 Task: Create a due date automation trigger when advanced on, on the tuesday of the week before a card is due add fields without custom field "Resume" set to a date more than 1 days ago at 11:00 AM.
Action: Mouse moved to (1336, 170)
Screenshot: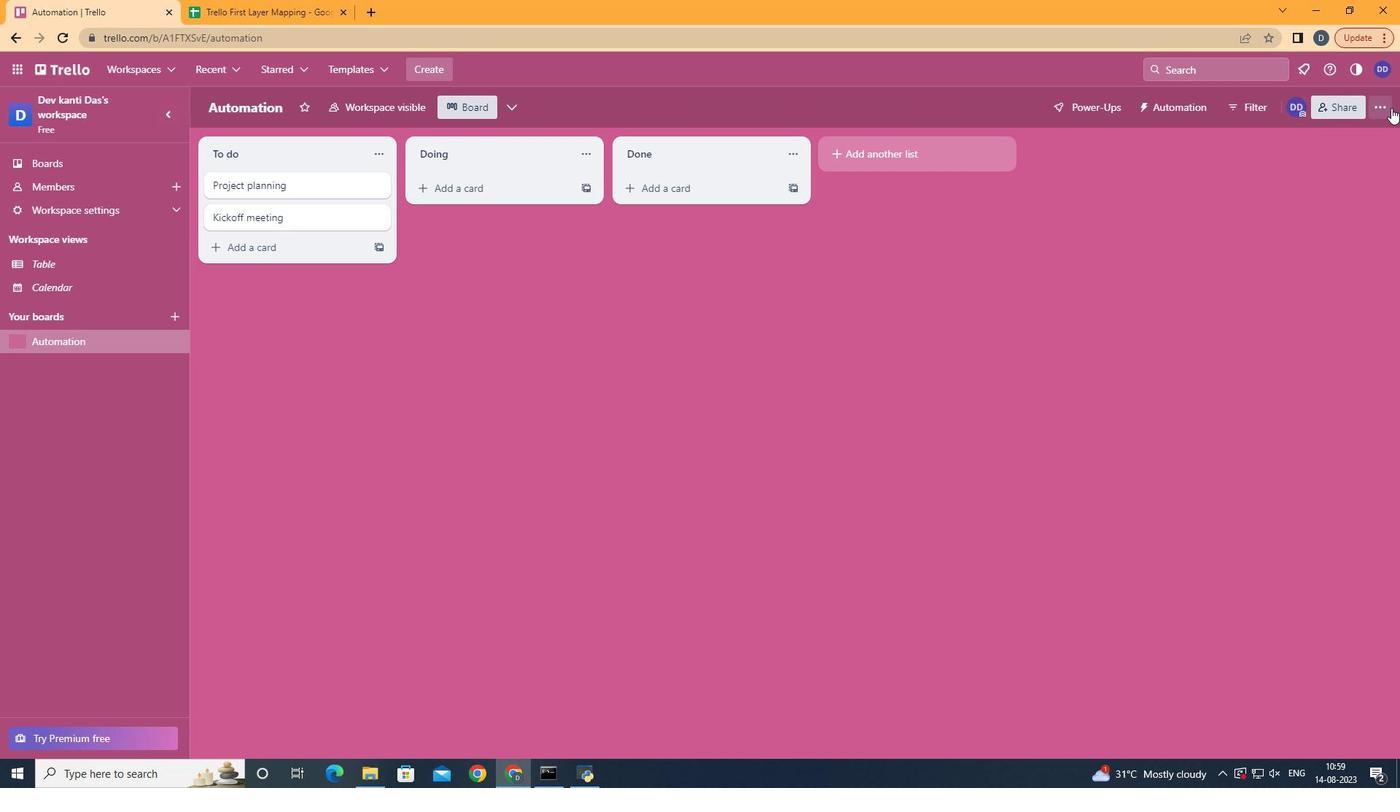 
Action: Mouse pressed left at (1336, 170)
Screenshot: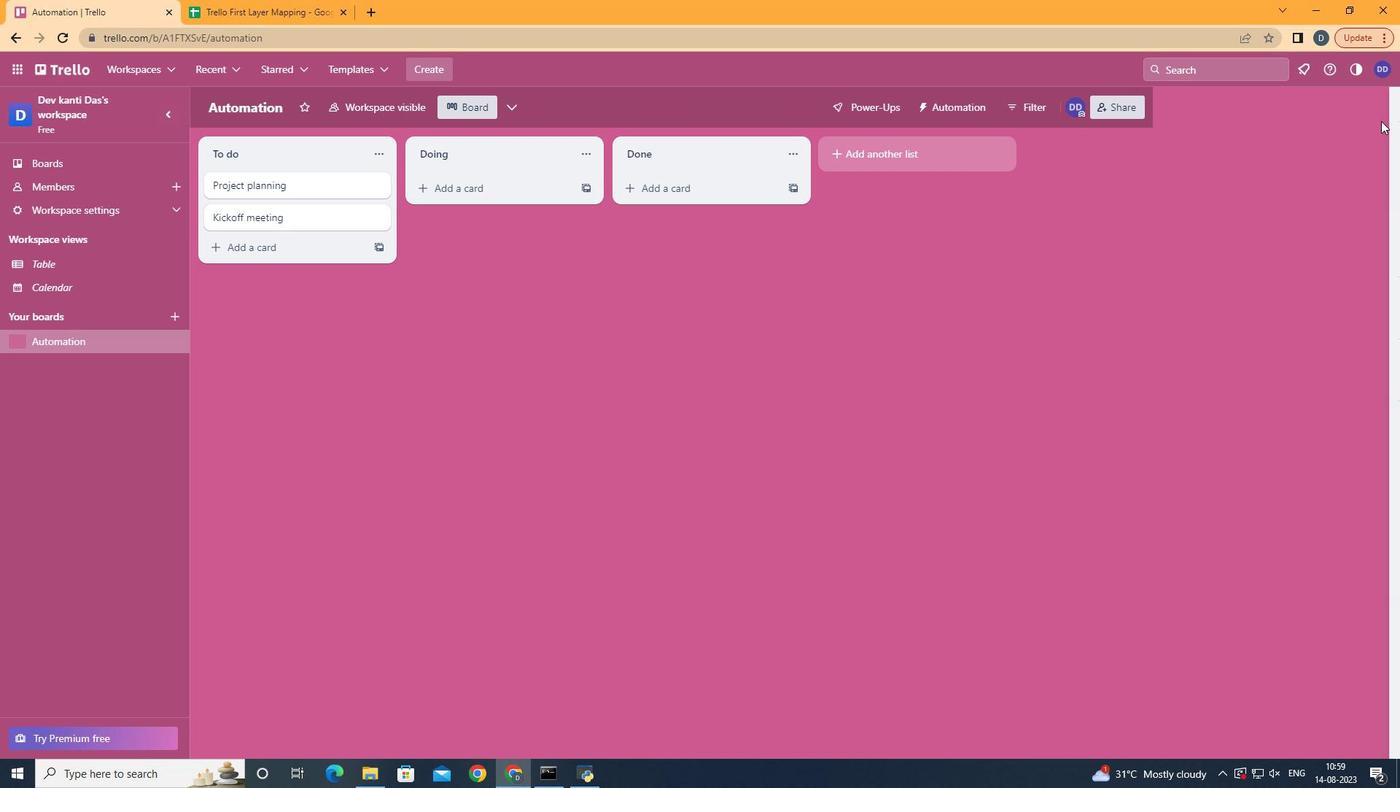 
Action: Mouse moved to (1227, 344)
Screenshot: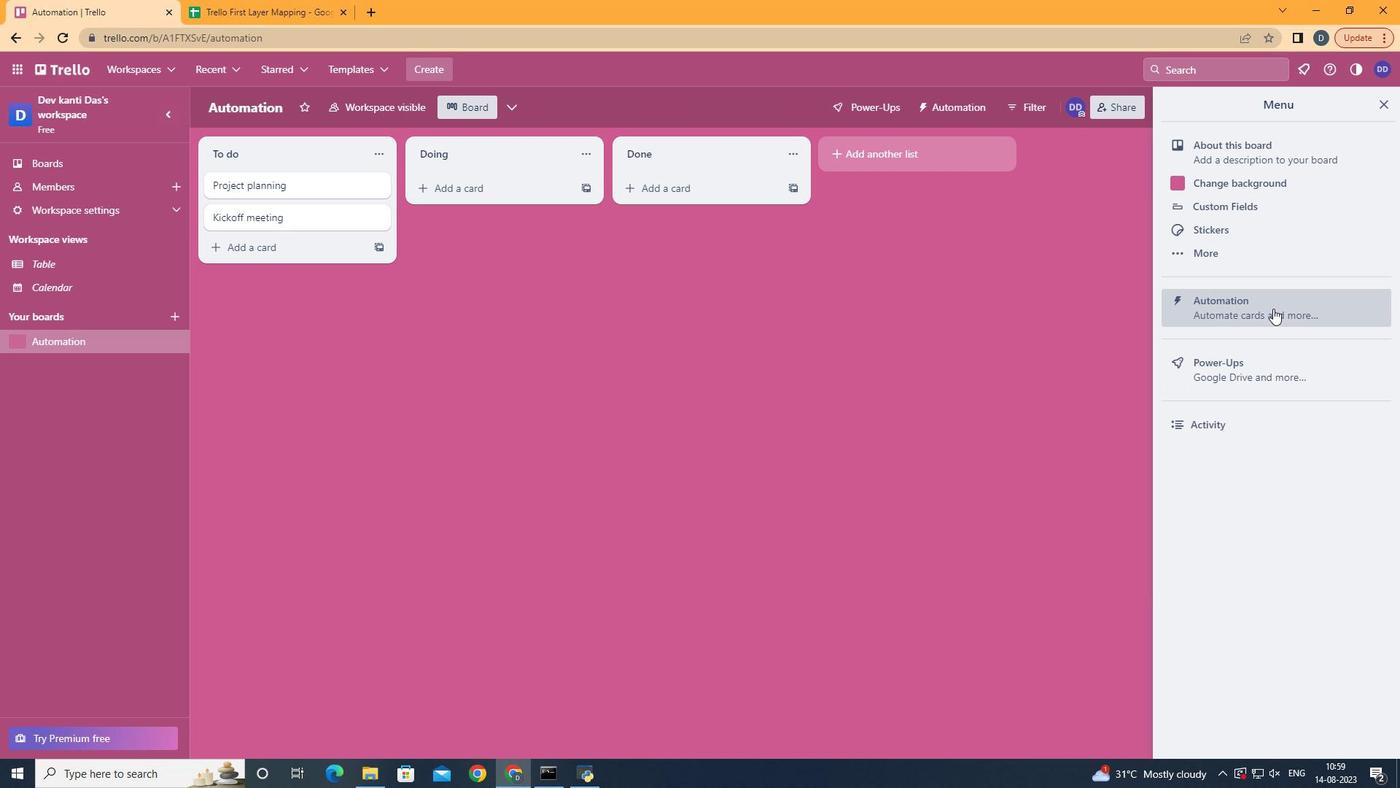 
Action: Mouse pressed left at (1227, 344)
Screenshot: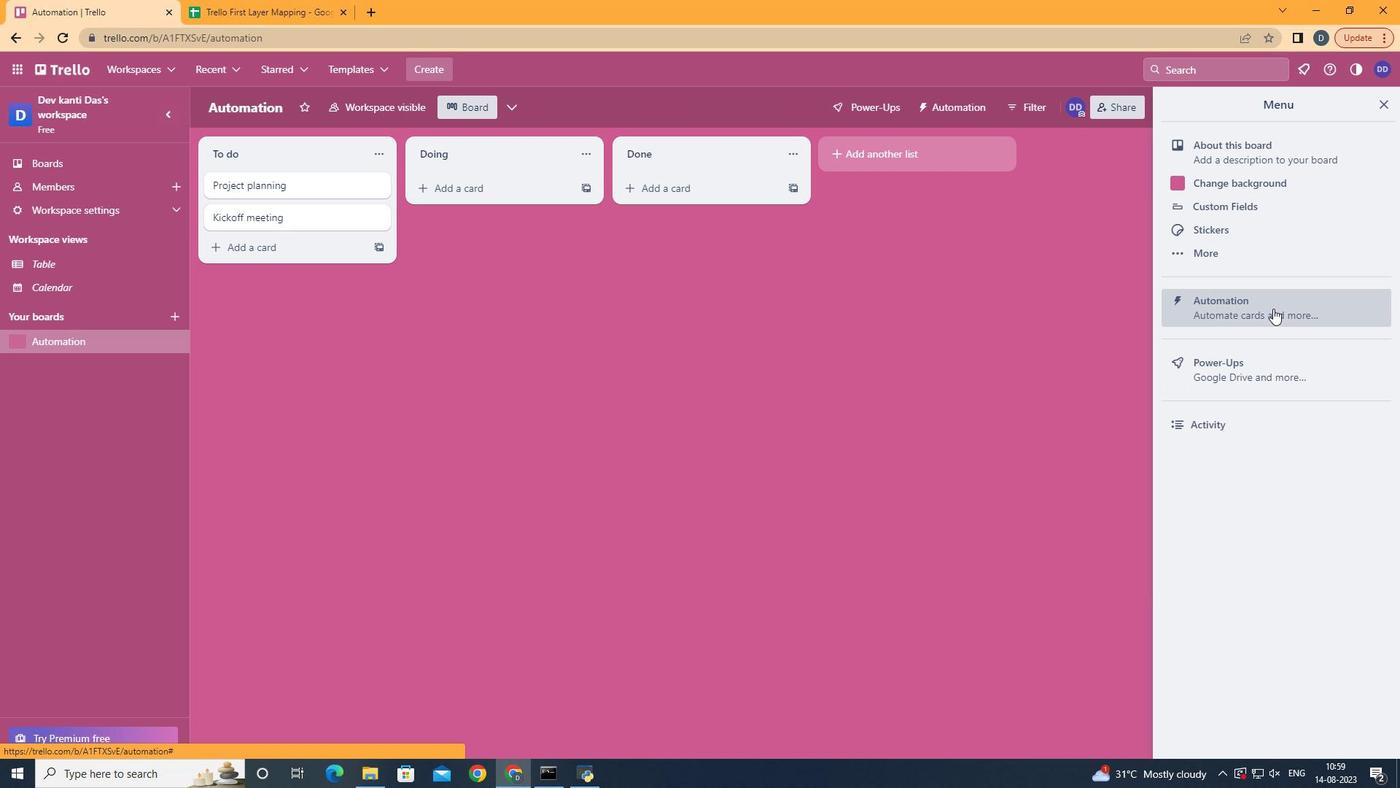 
Action: Mouse moved to (309, 332)
Screenshot: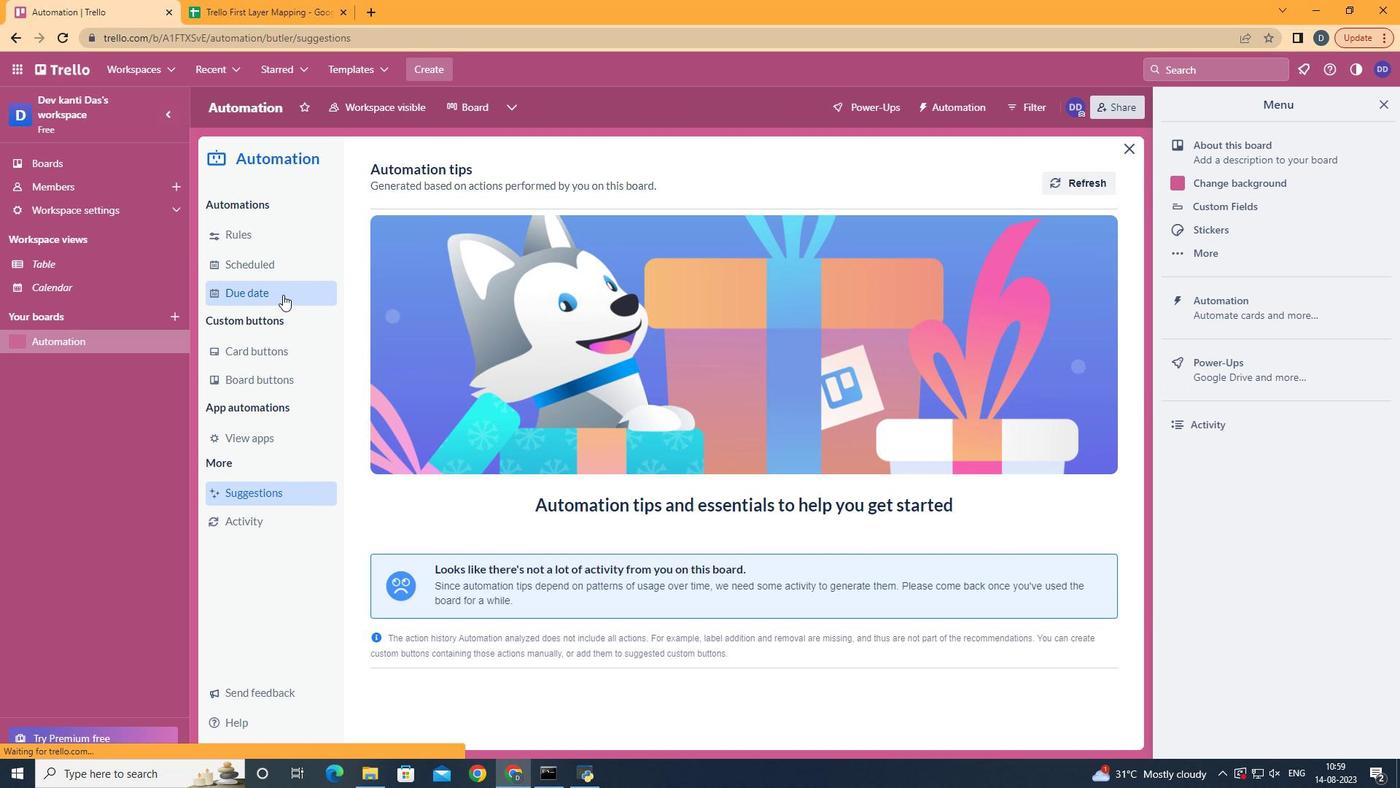 
Action: Mouse pressed left at (309, 332)
Screenshot: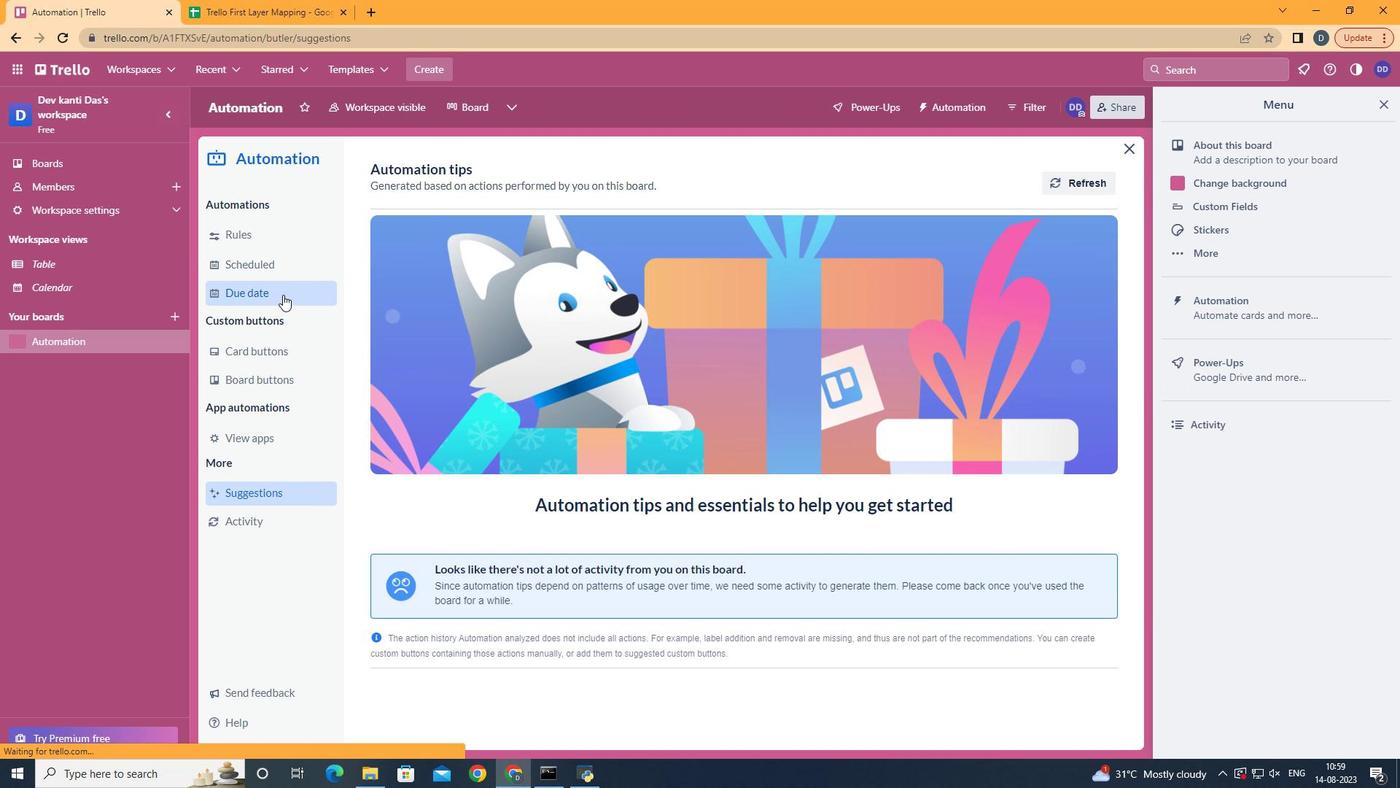 
Action: Mouse moved to (1000, 229)
Screenshot: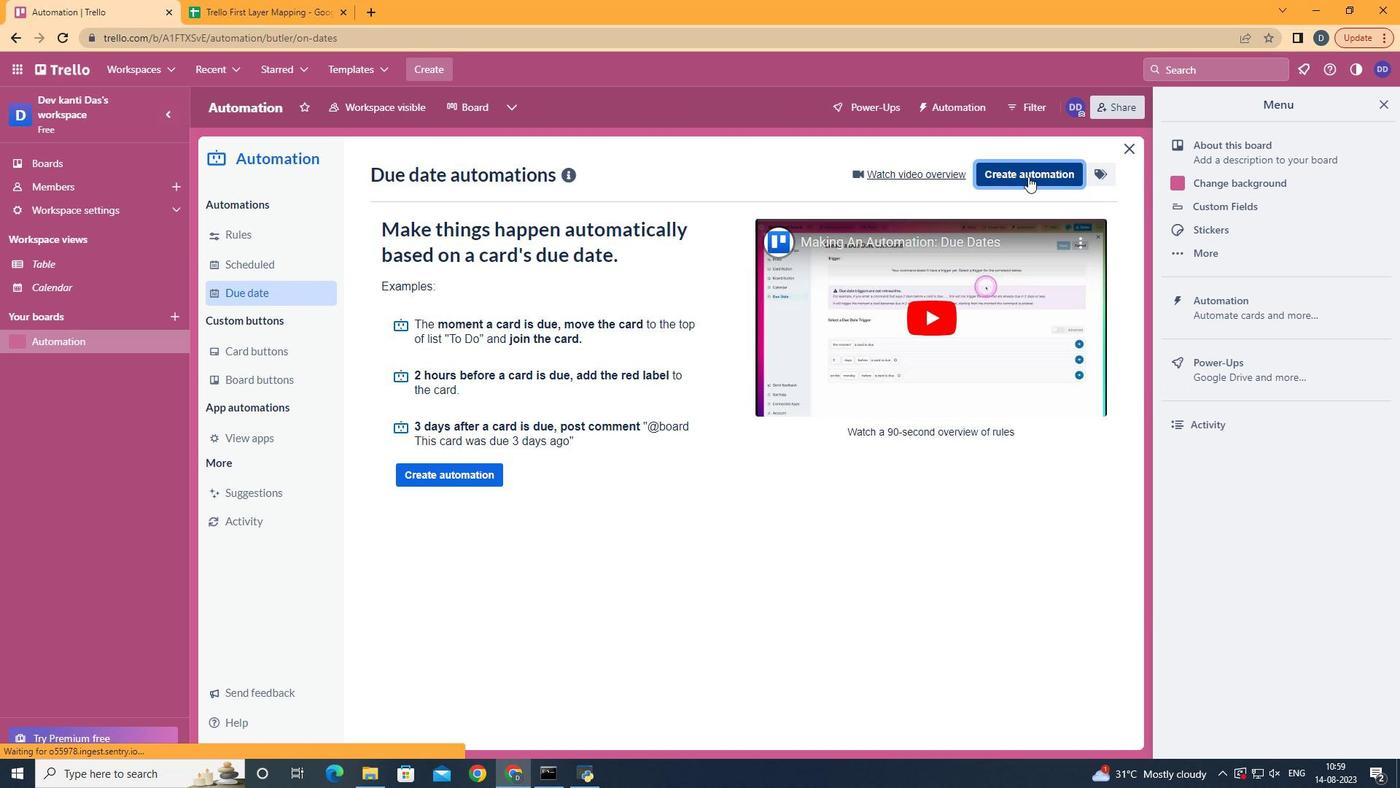 
Action: Mouse pressed left at (1000, 229)
Screenshot: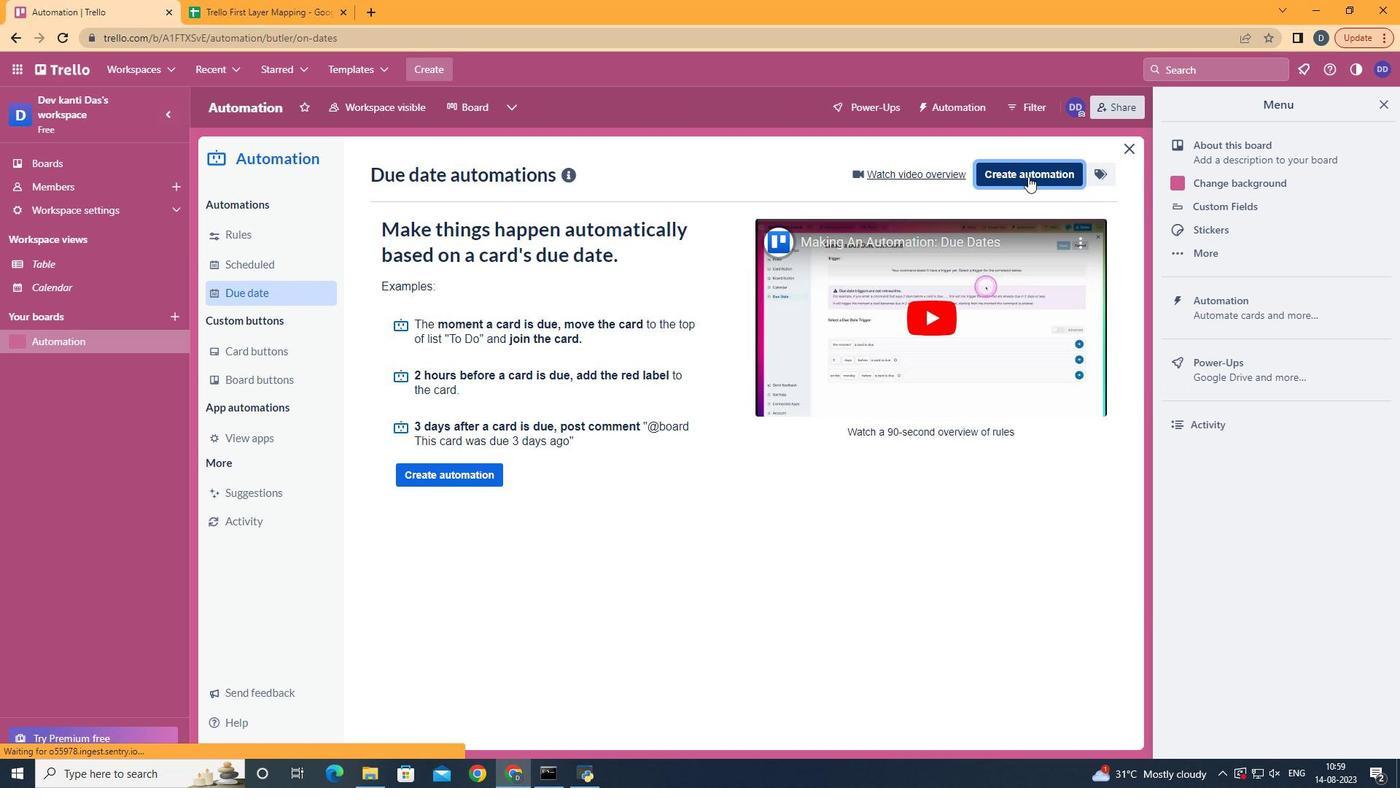 
Action: Mouse moved to (785, 350)
Screenshot: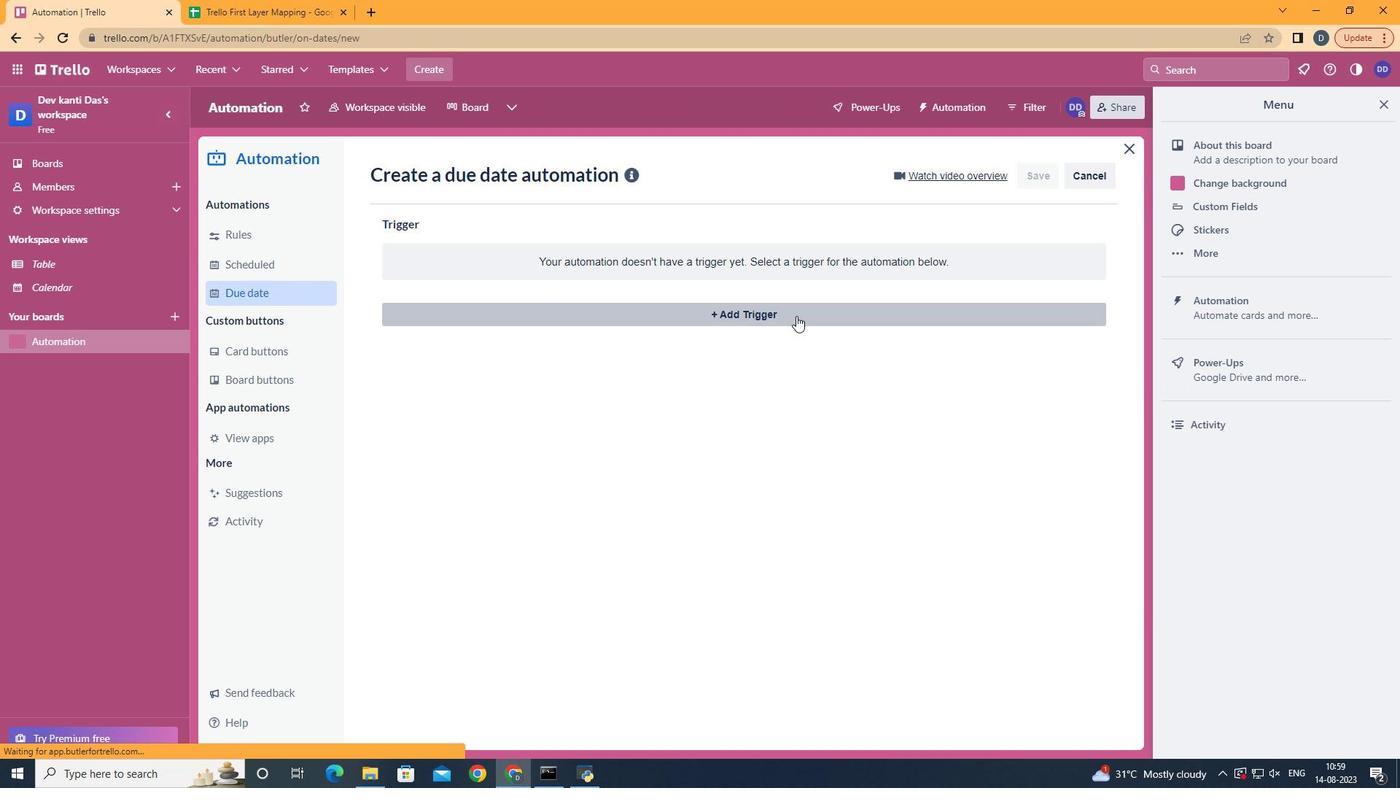 
Action: Mouse pressed left at (785, 350)
Screenshot: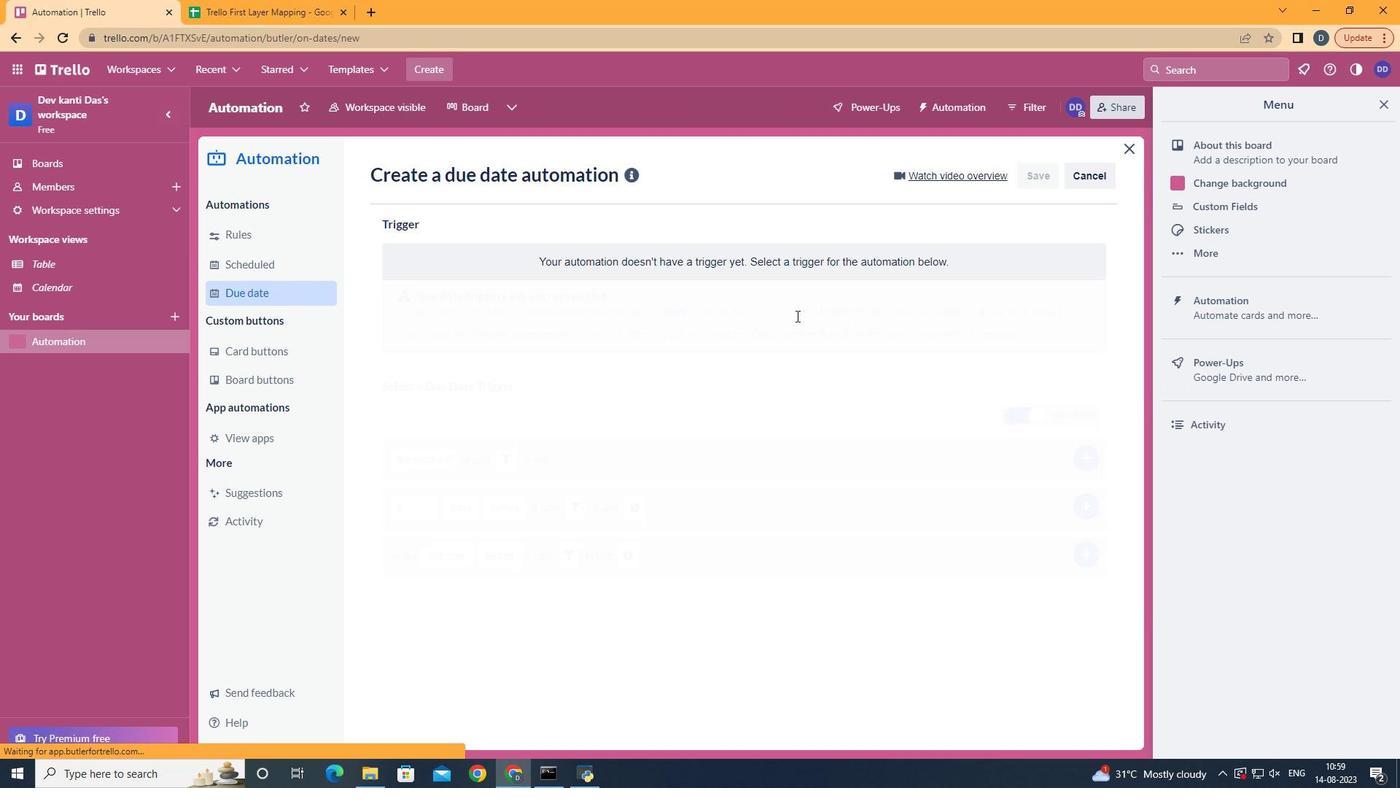 
Action: Mouse moved to (488, 436)
Screenshot: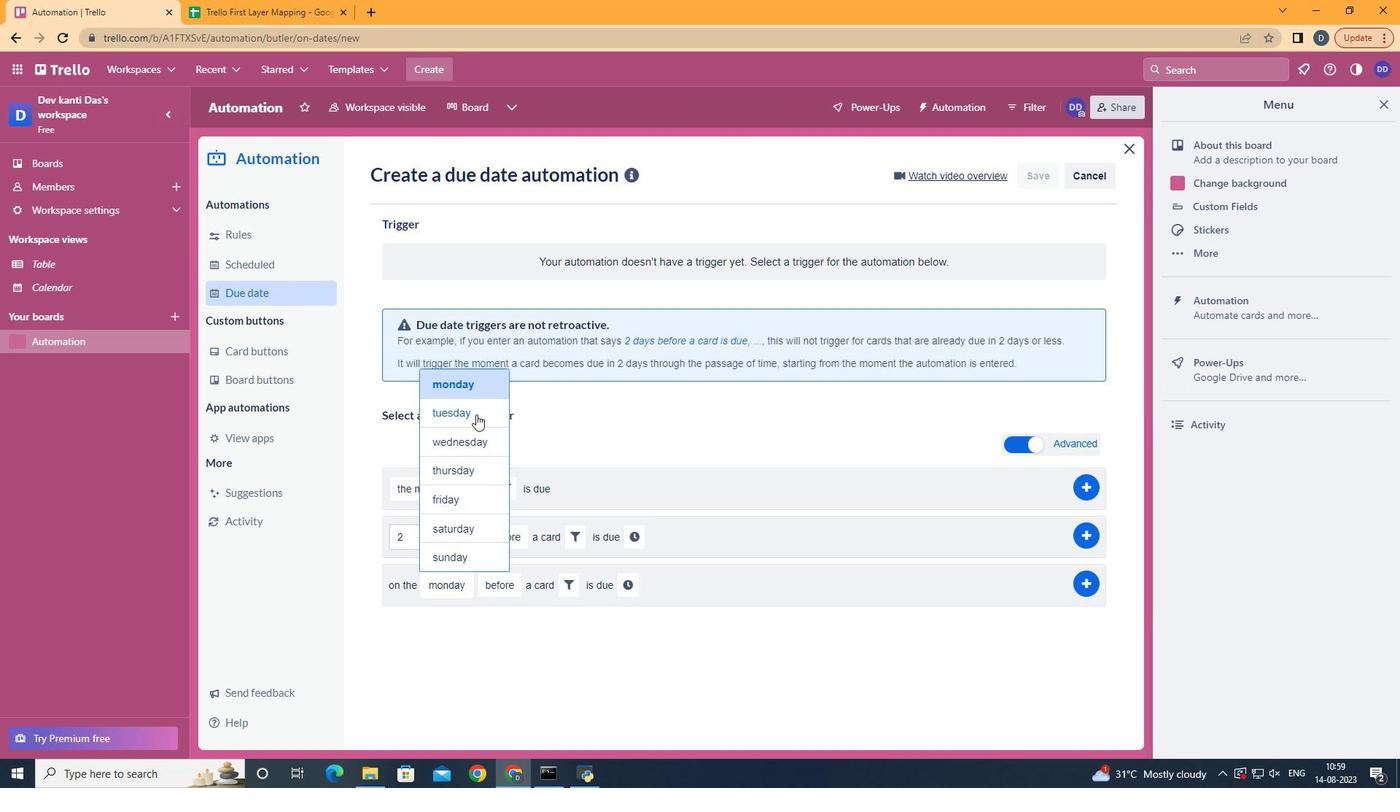 
Action: Mouse pressed left at (488, 436)
Screenshot: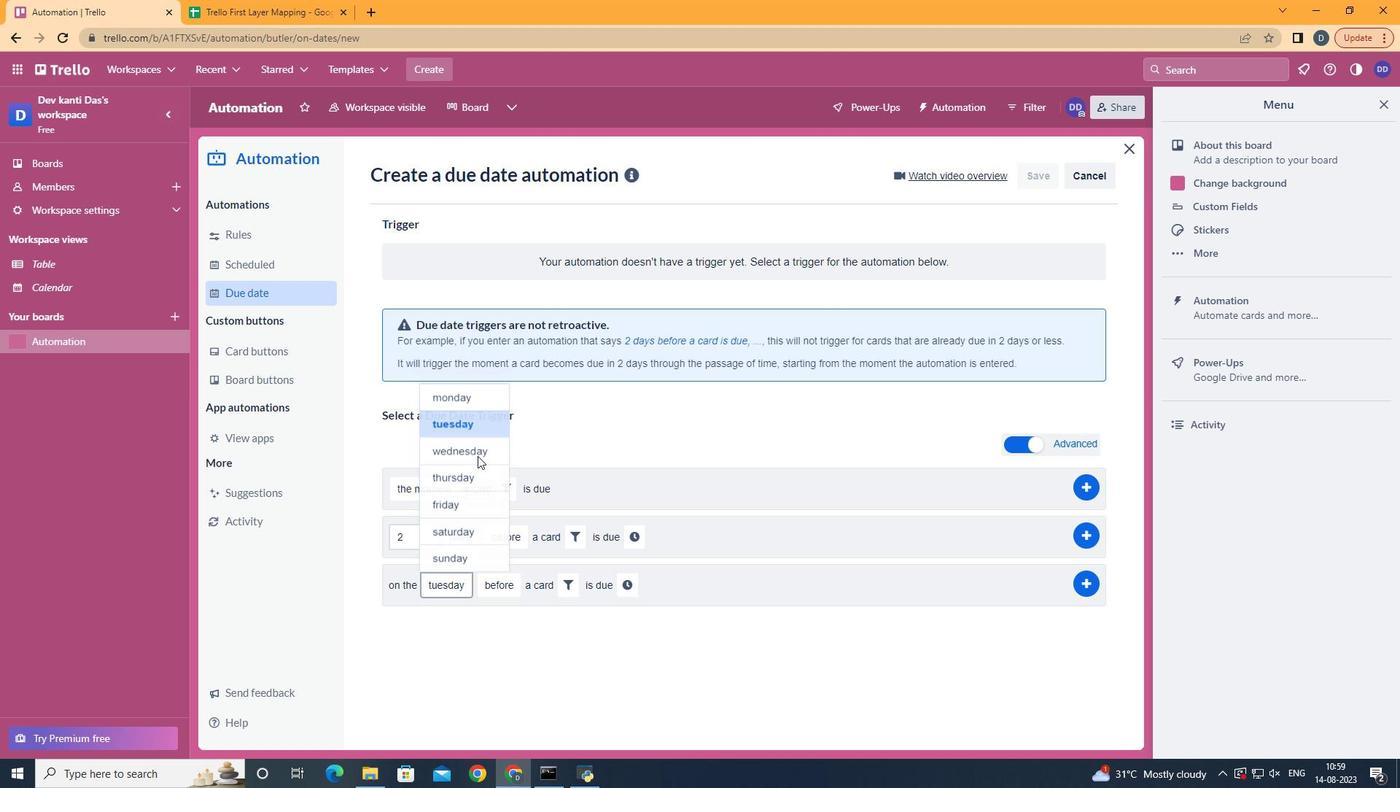 
Action: Mouse moved to (525, 693)
Screenshot: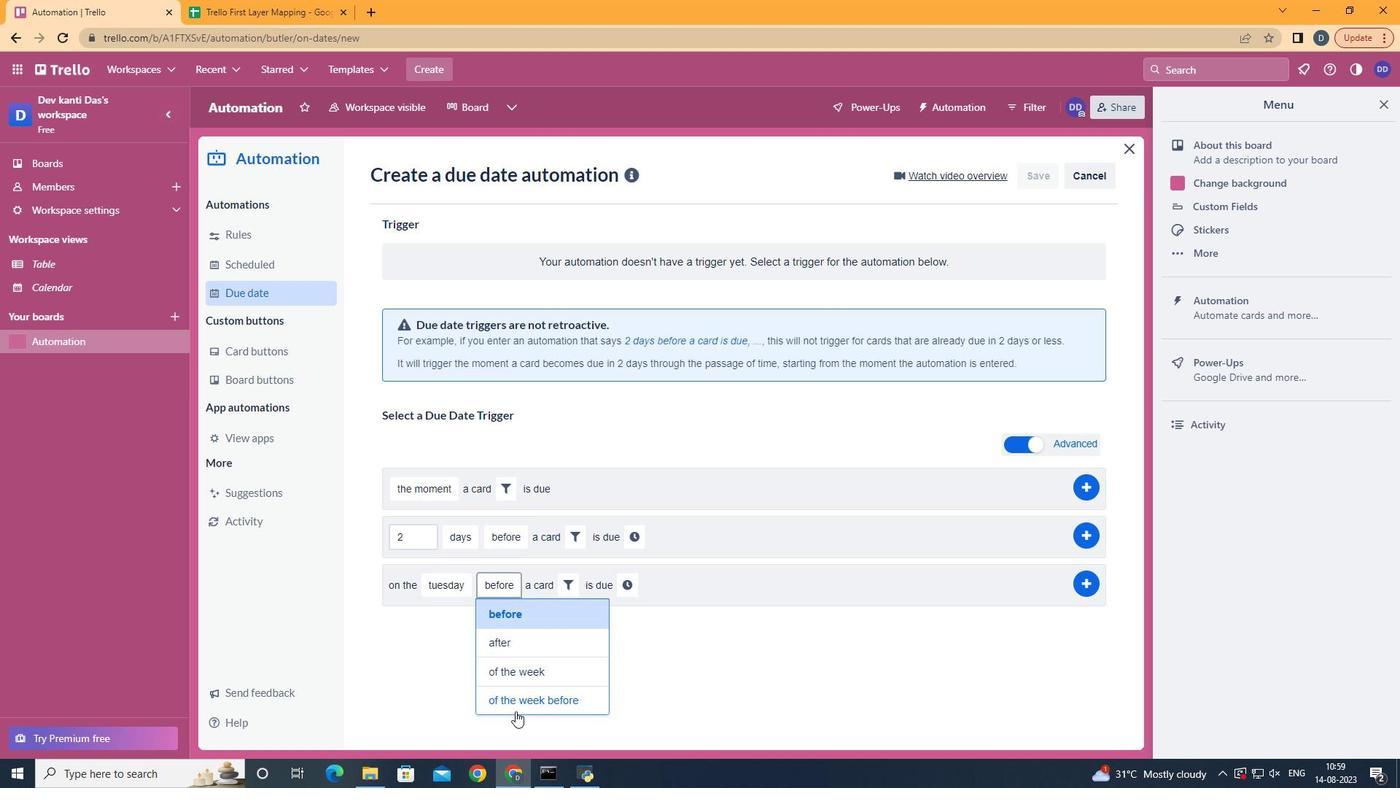 
Action: Mouse pressed left at (525, 693)
Screenshot: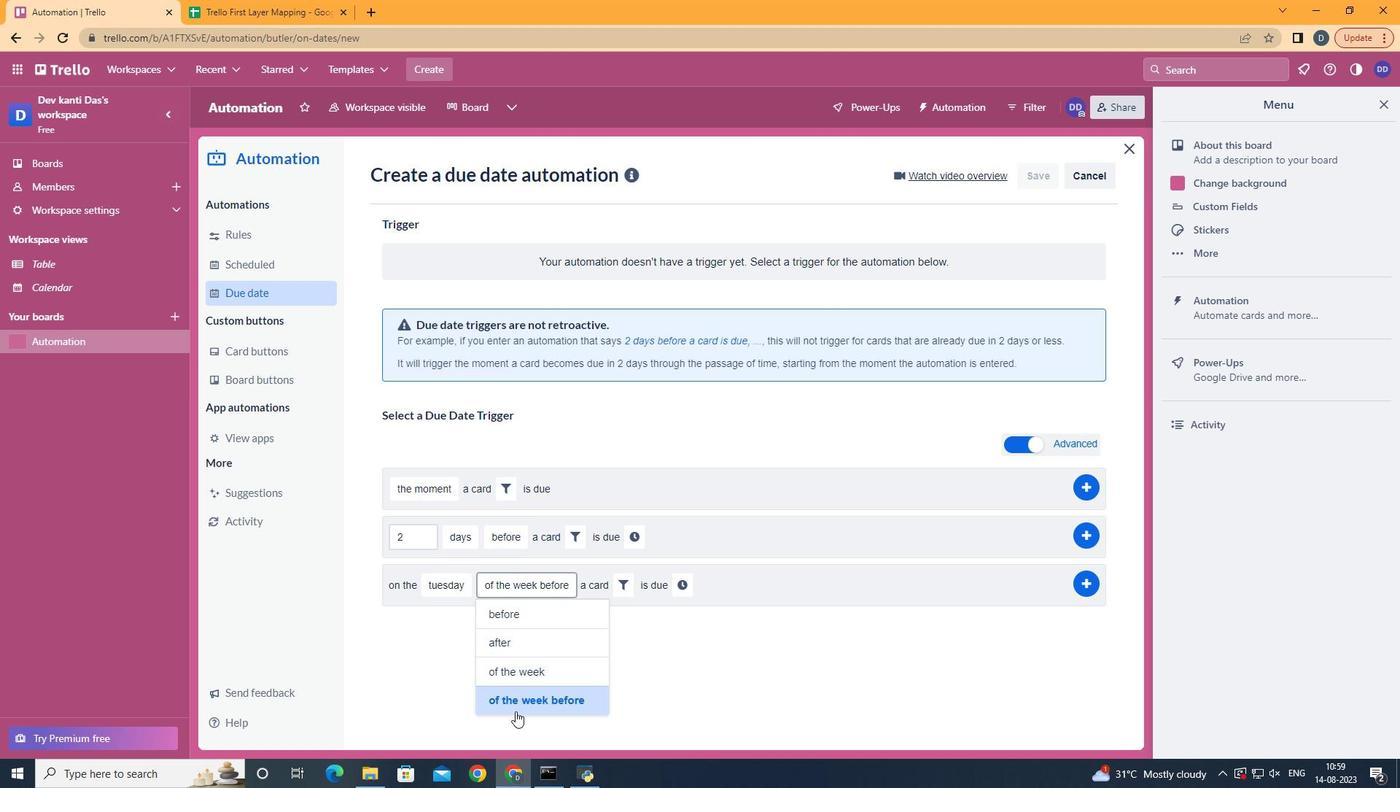 
Action: Mouse moved to (628, 586)
Screenshot: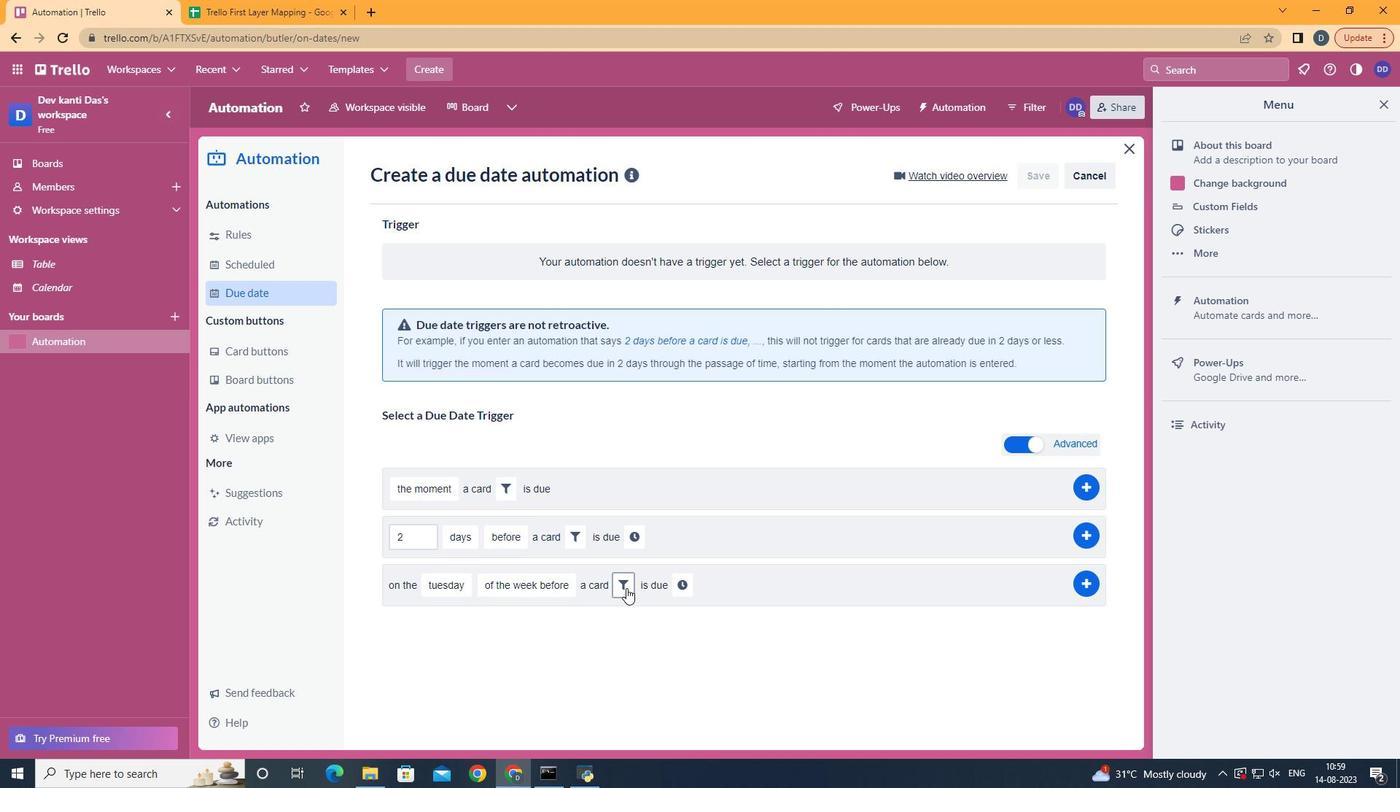 
Action: Mouse pressed left at (628, 586)
Screenshot: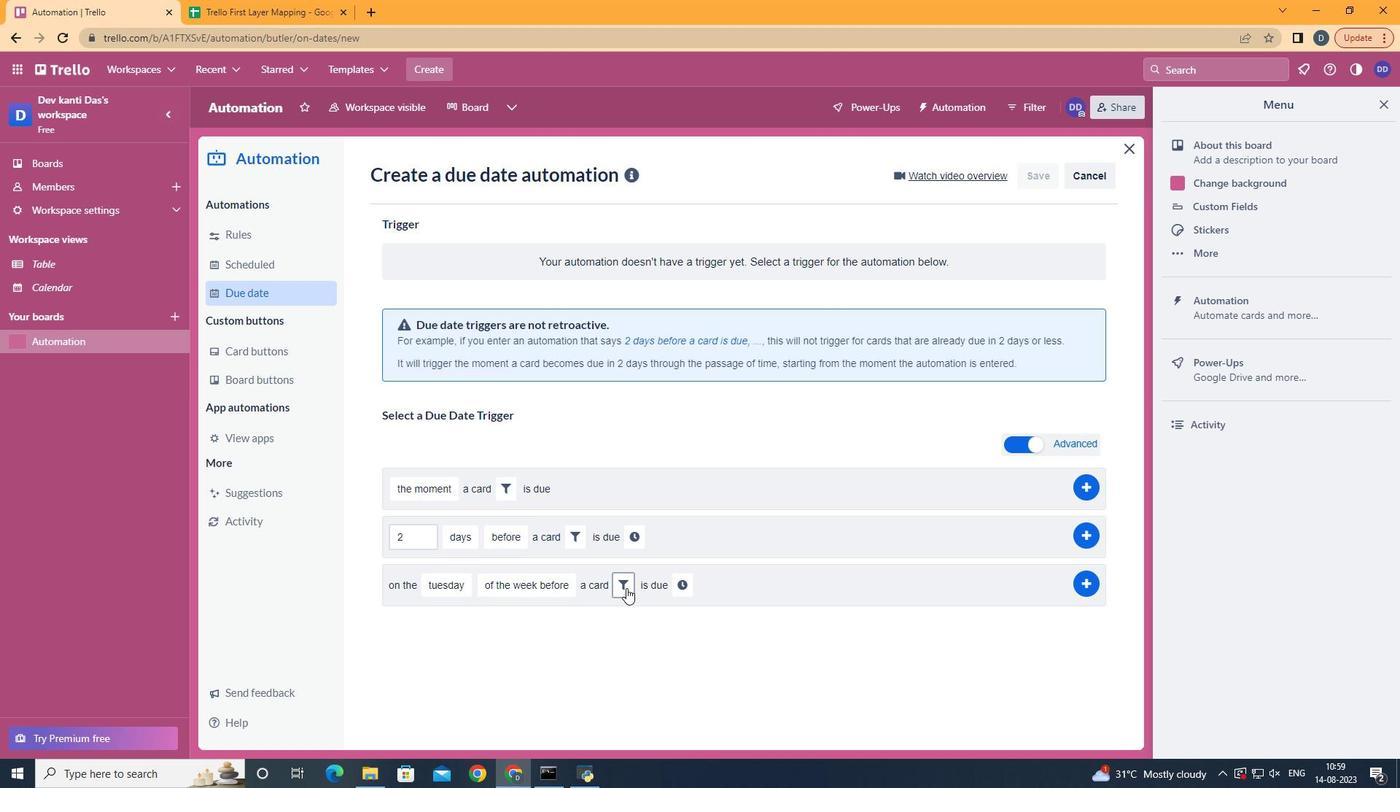 
Action: Mouse moved to (842, 623)
Screenshot: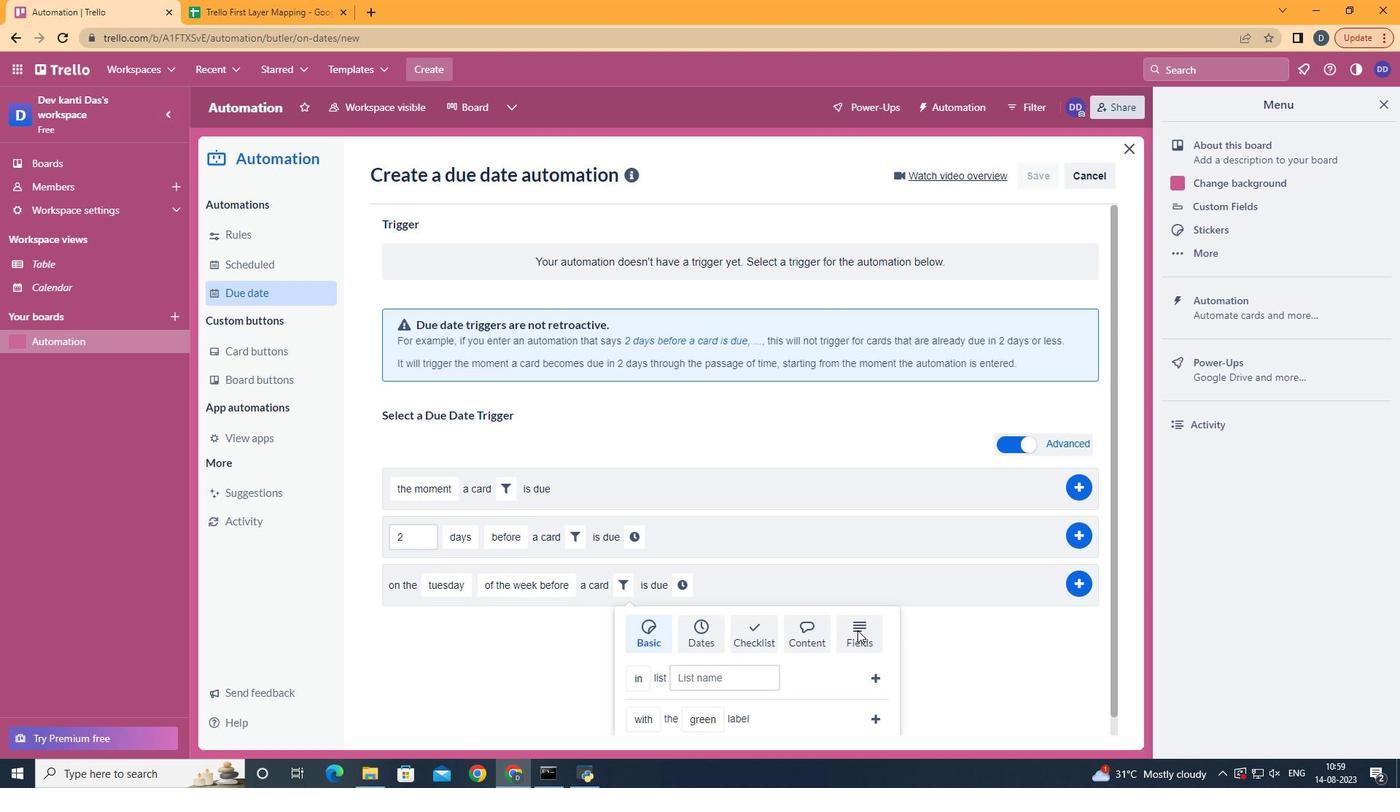 
Action: Mouse pressed left at (842, 623)
Screenshot: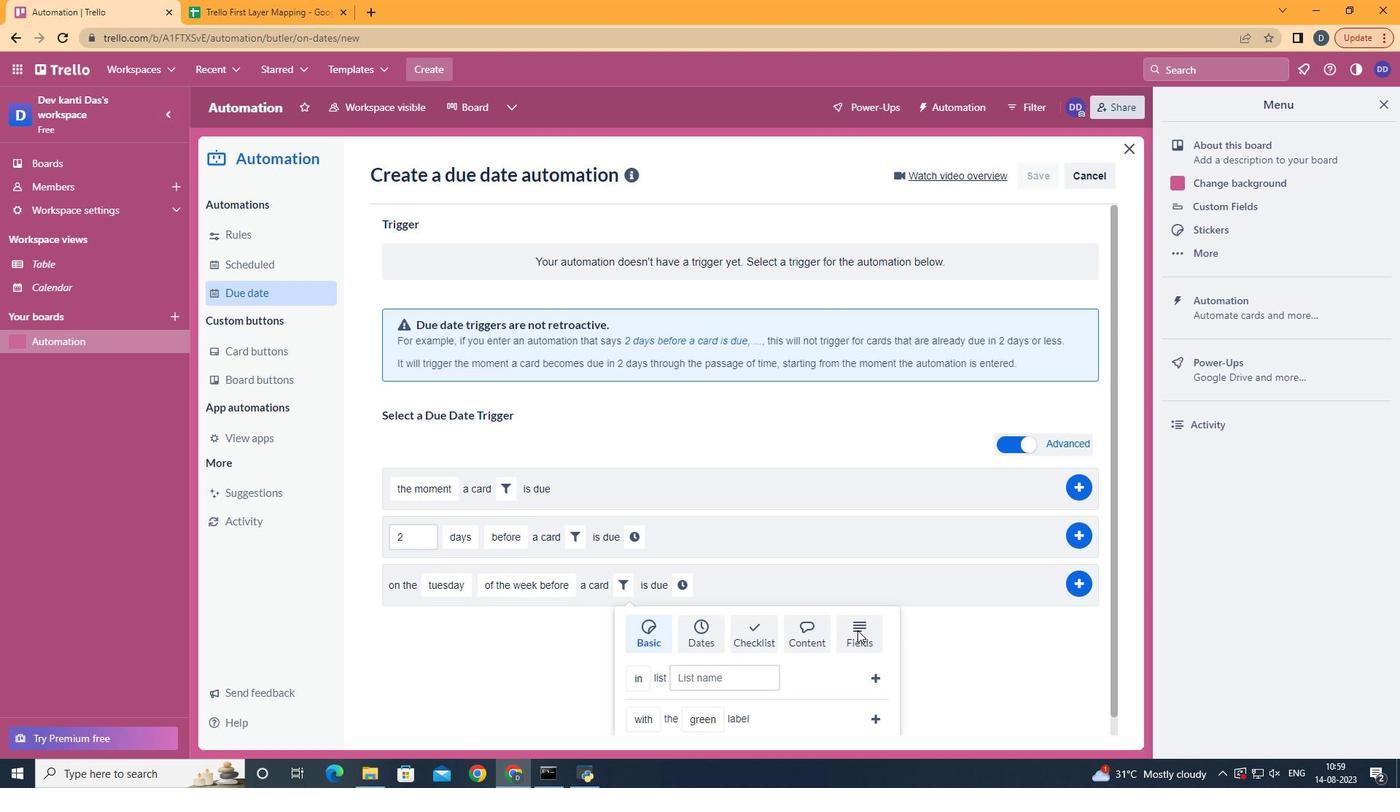 
Action: Mouse scrolled (842, 623) with delta (0, 0)
Screenshot: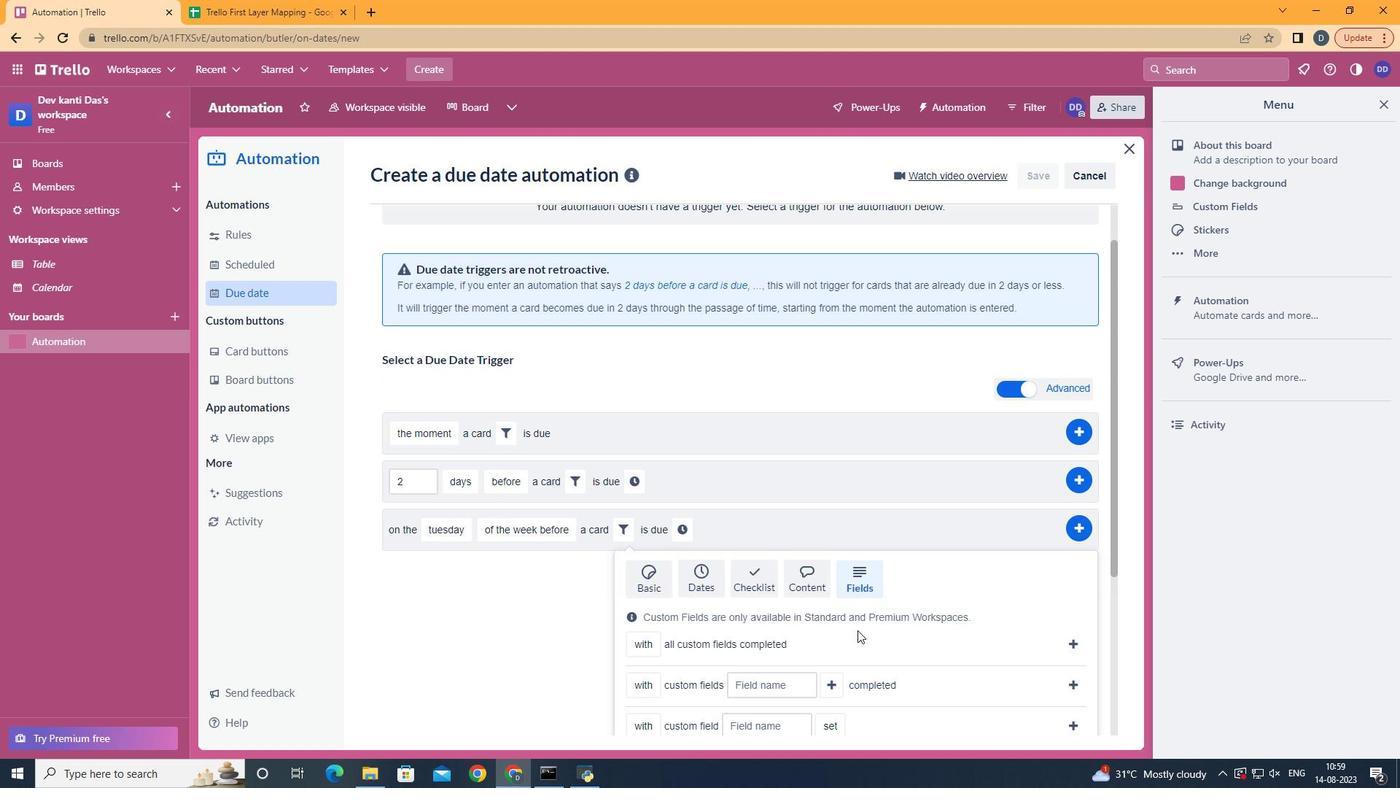 
Action: Mouse scrolled (842, 623) with delta (0, 0)
Screenshot: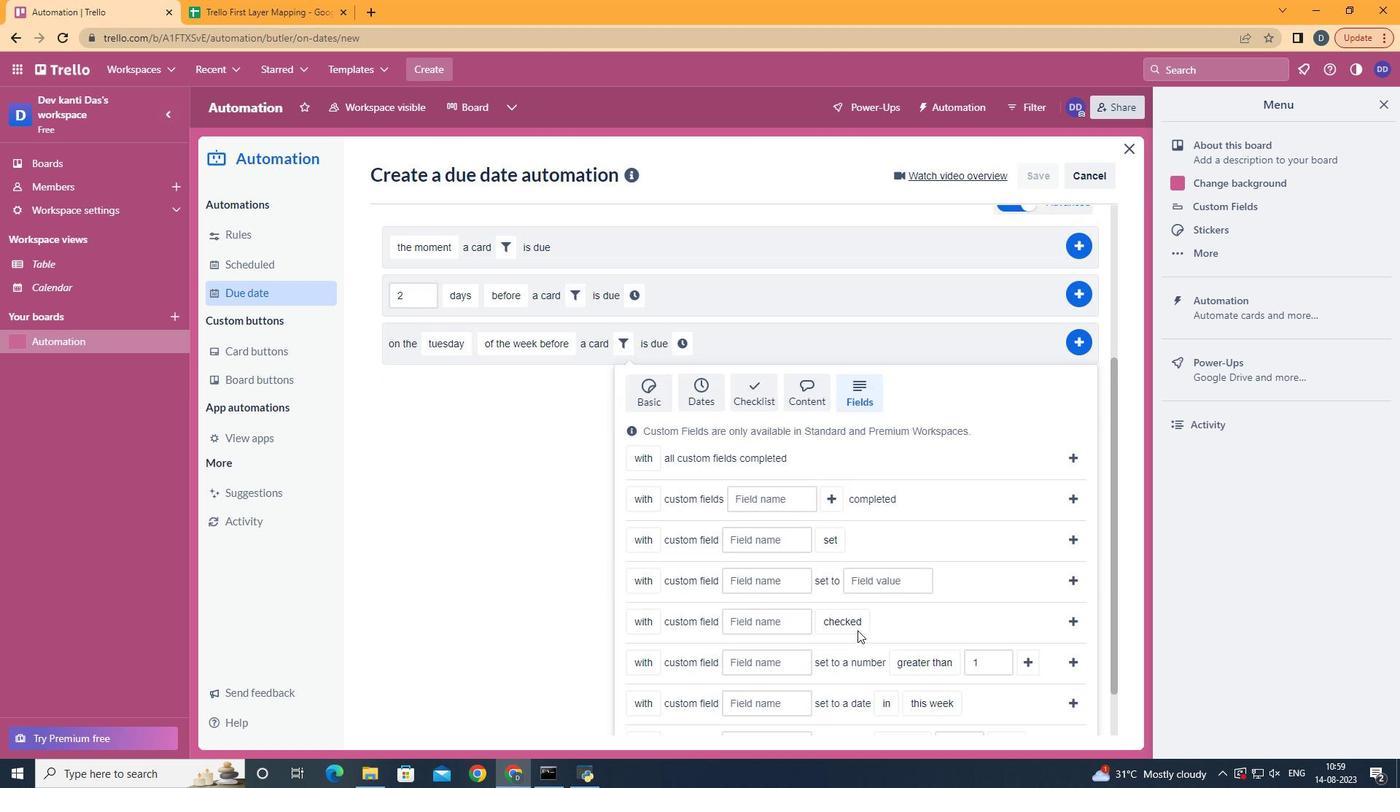
Action: Mouse scrolled (842, 623) with delta (0, 0)
Screenshot: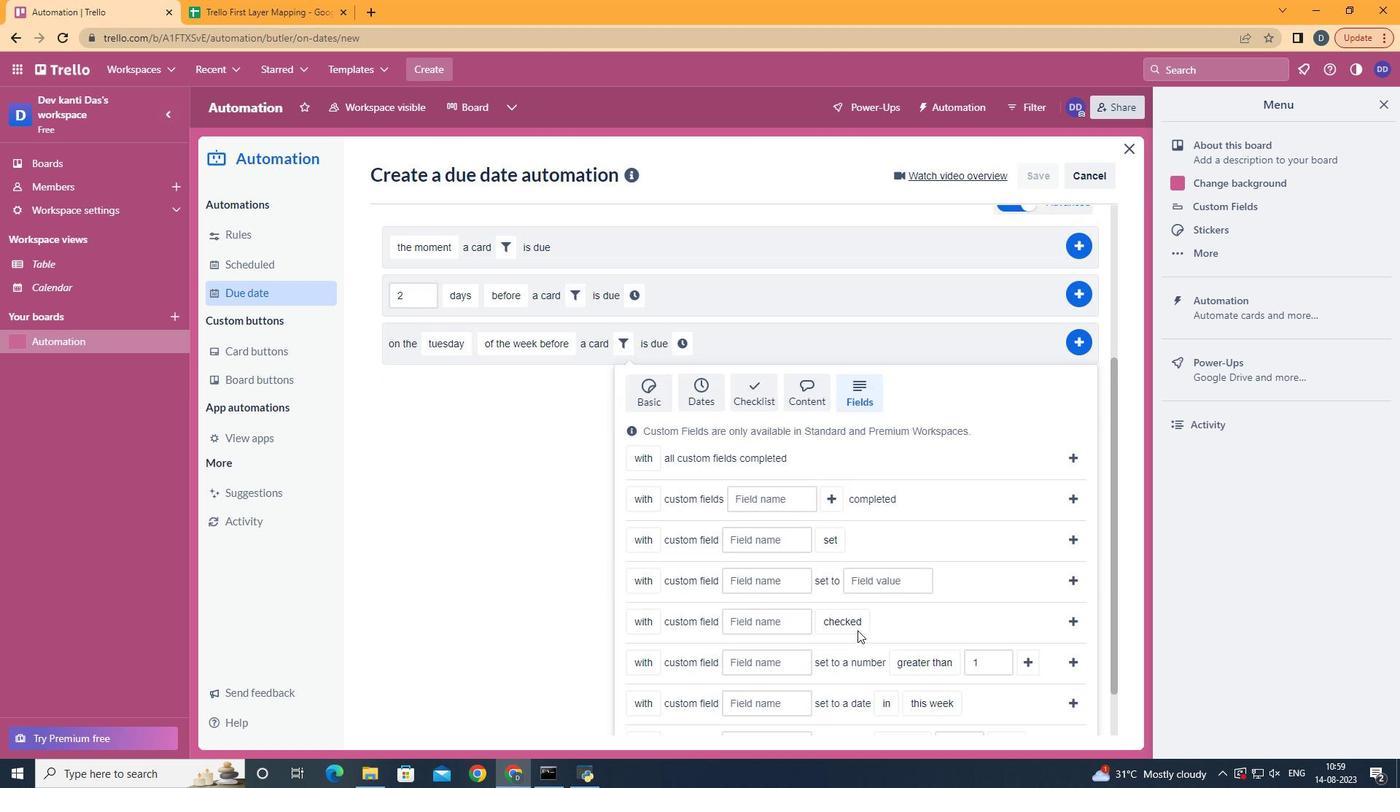 
Action: Mouse scrolled (842, 622) with delta (0, -1)
Screenshot: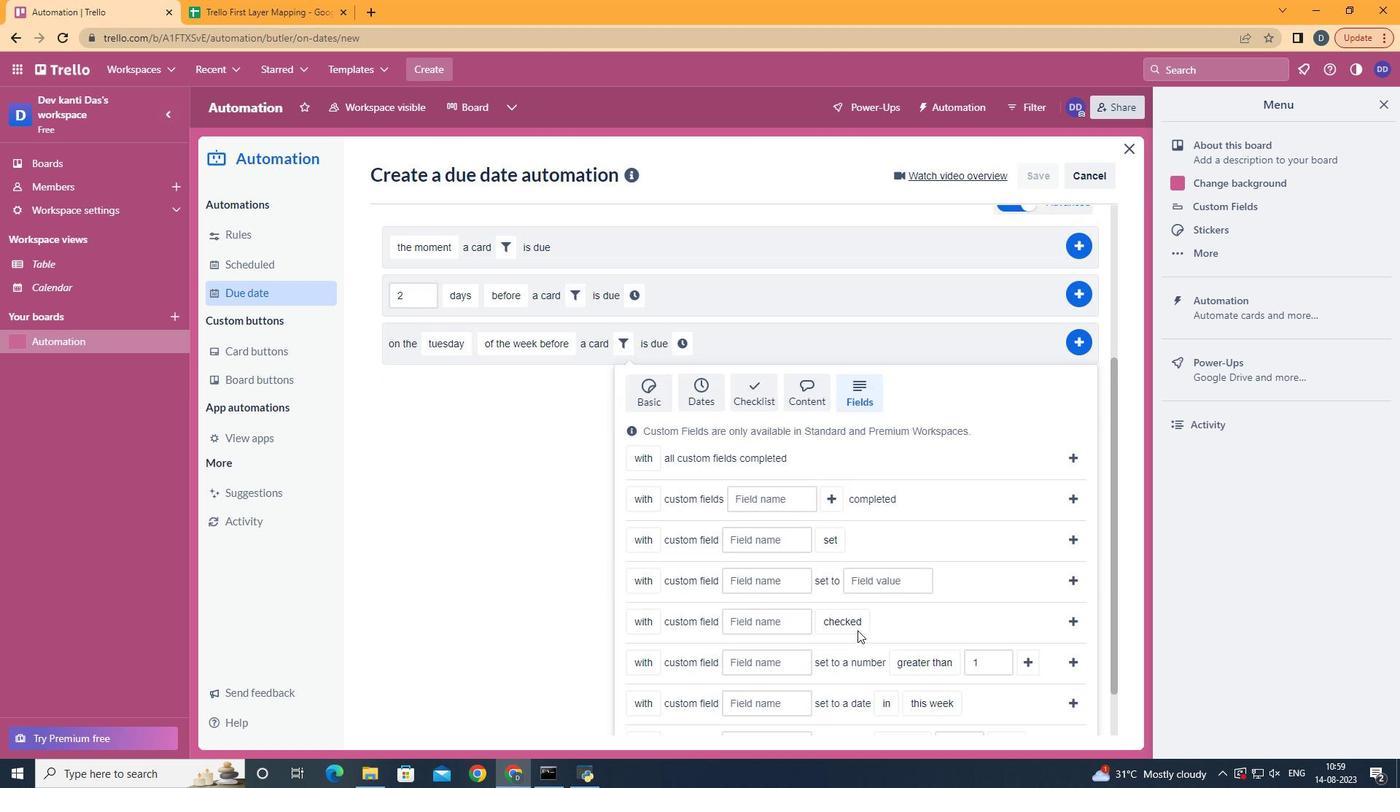
Action: Mouse moved to (755, 673)
Screenshot: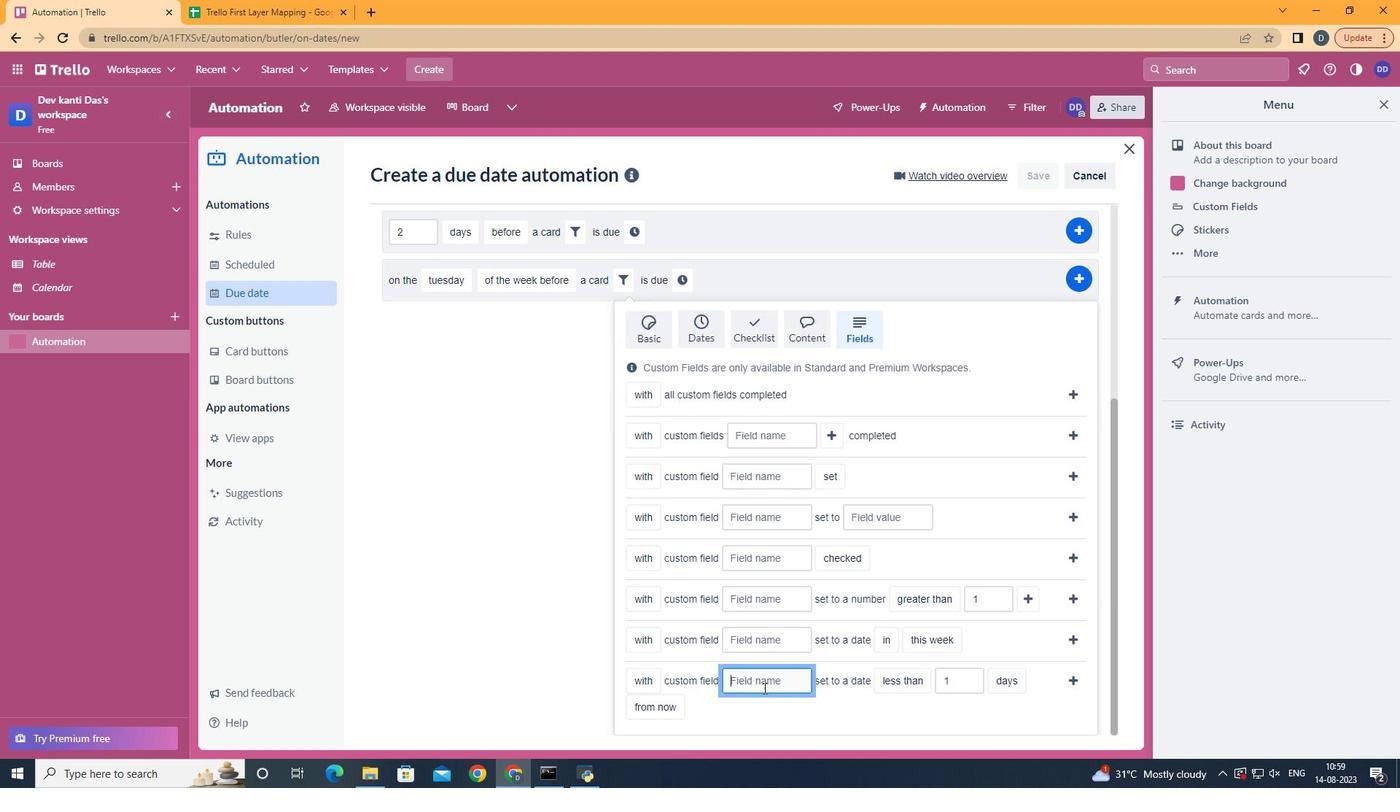 
Action: Mouse pressed left at (755, 673)
Screenshot: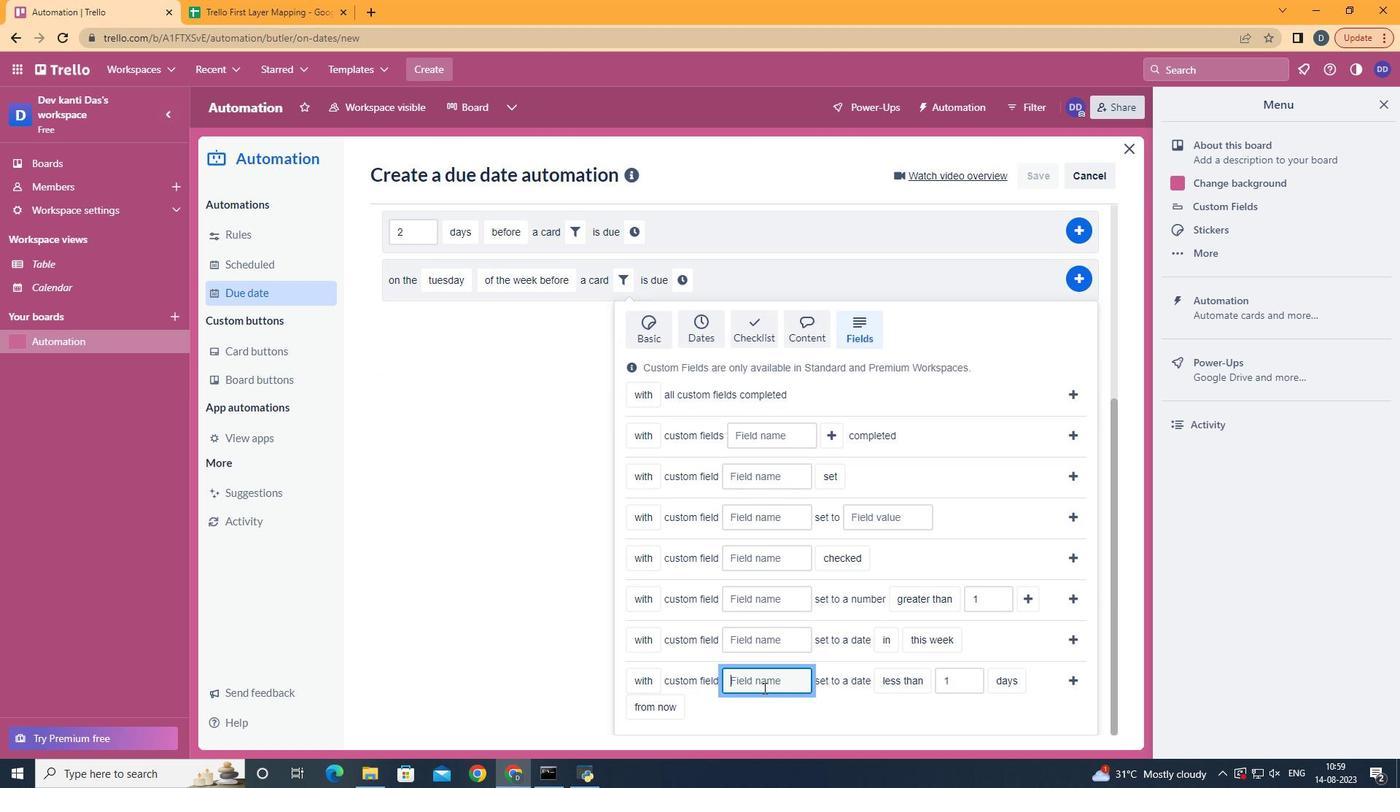 
Action: Mouse moved to (655, 641)
Screenshot: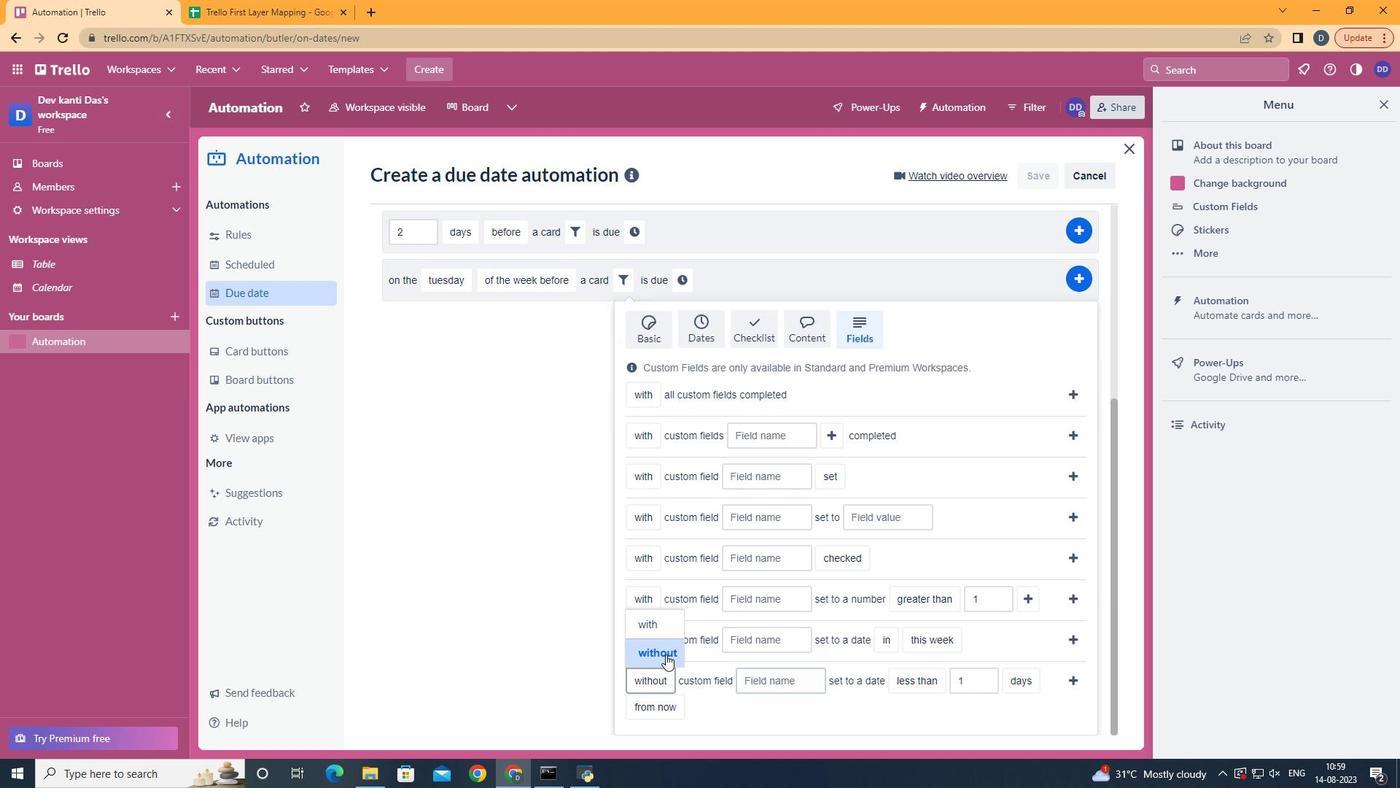 
Action: Mouse pressed left at (655, 641)
Screenshot: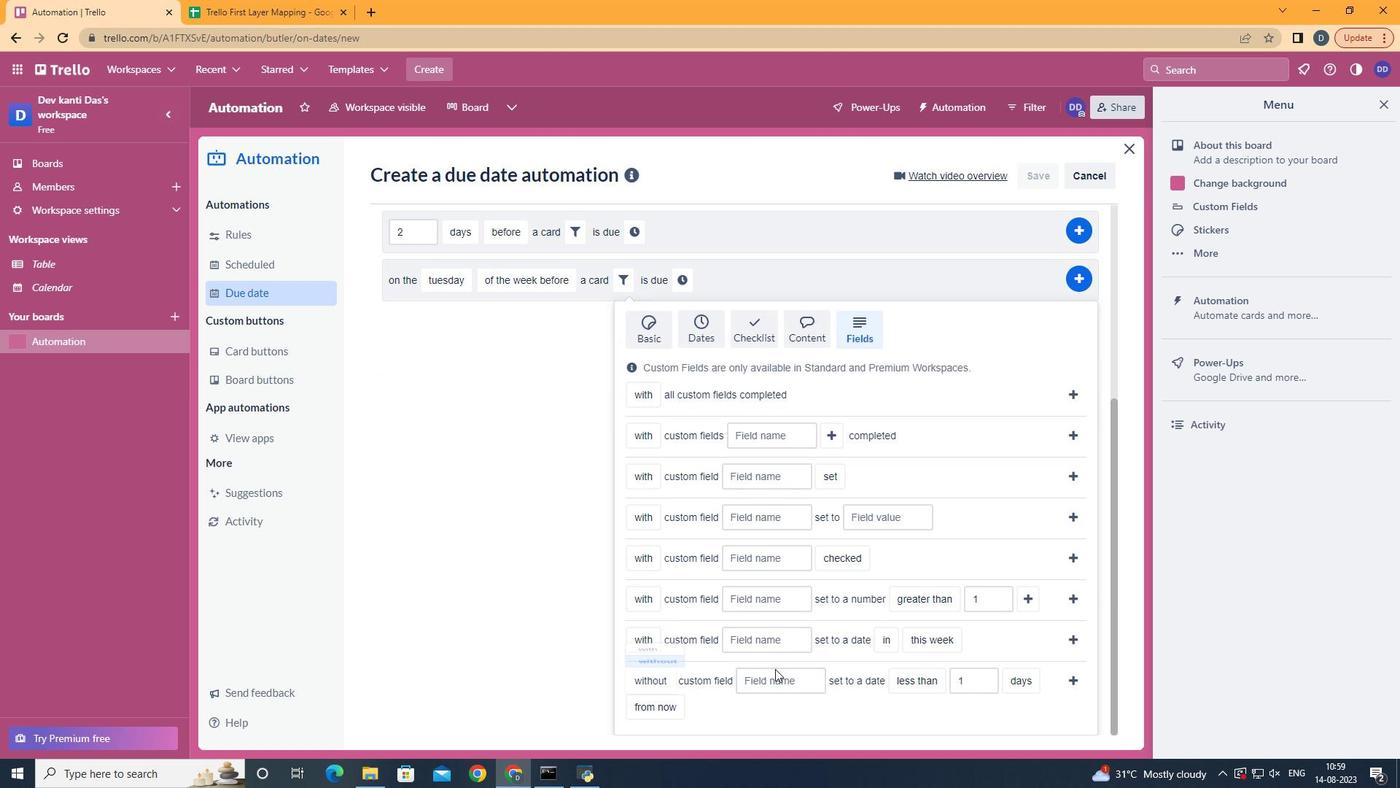 
Action: Mouse moved to (785, 661)
Screenshot: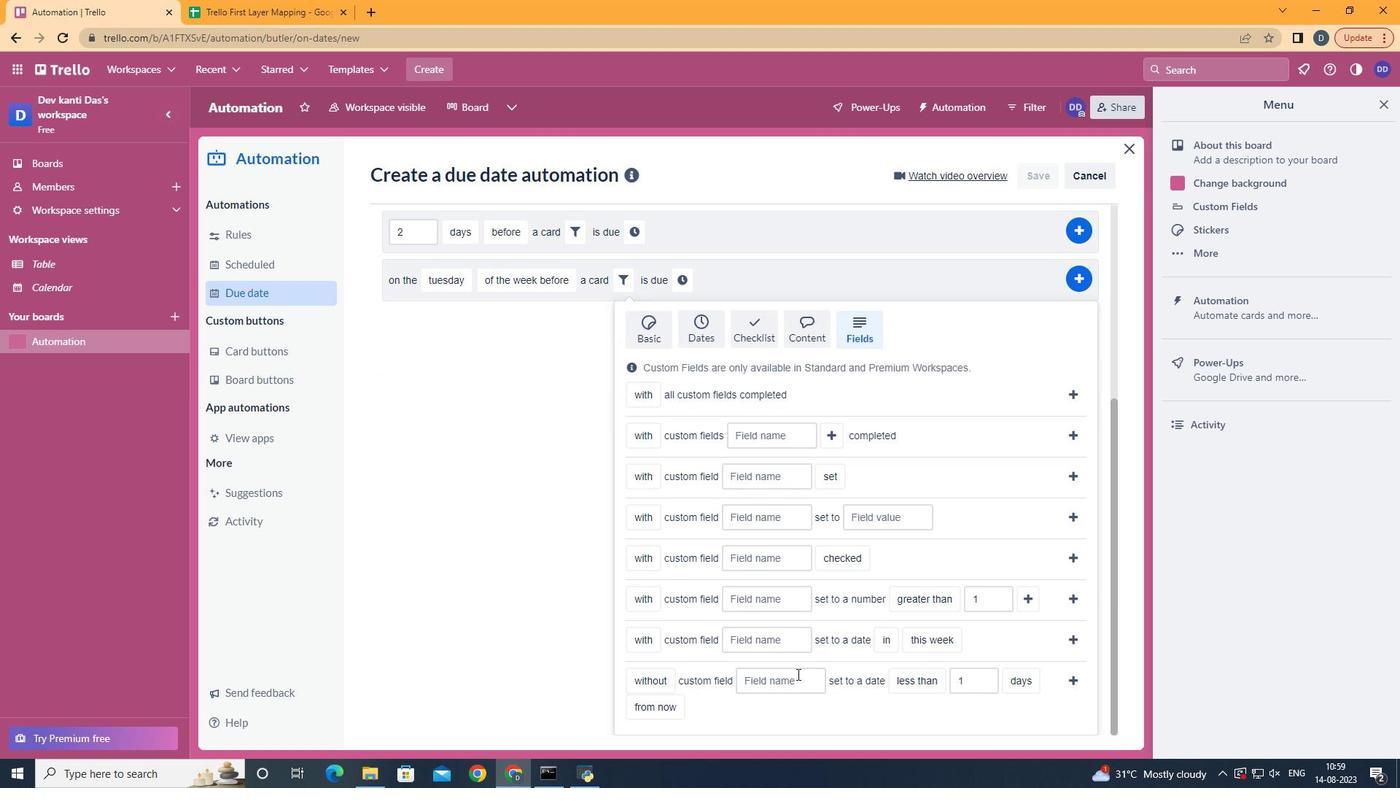
Action: Mouse pressed left at (785, 661)
Screenshot: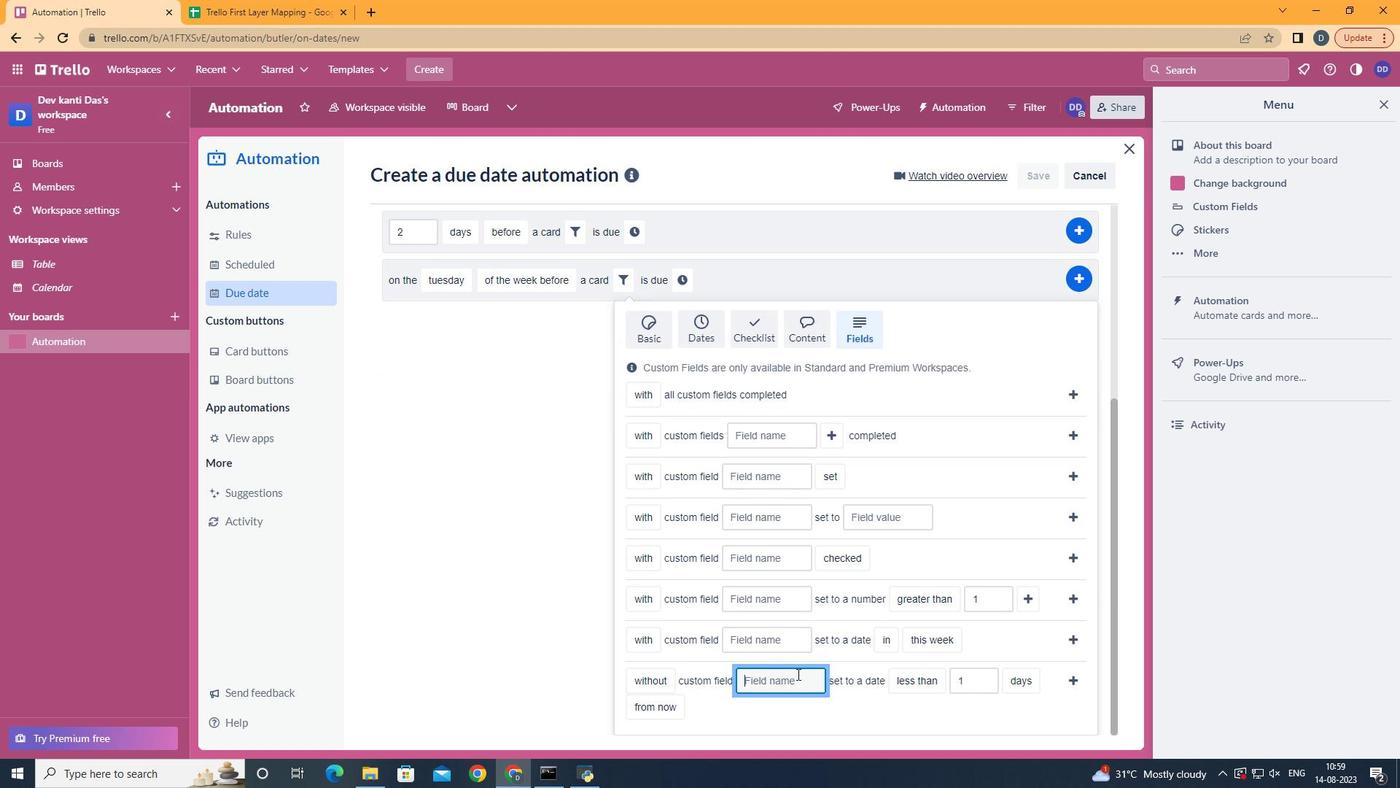 
Action: Key pressed <Key.shift>Resume
Screenshot: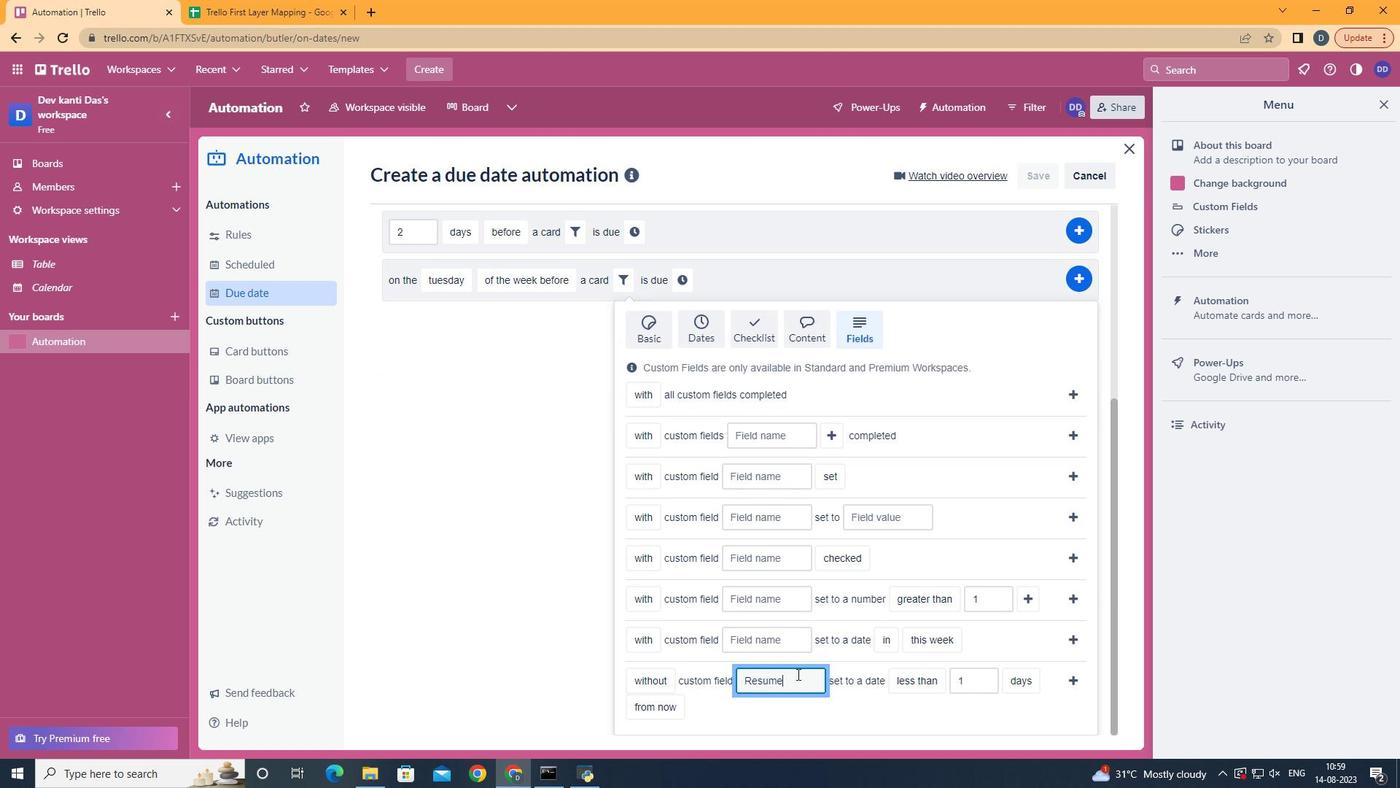 
Action: Mouse moved to (910, 610)
Screenshot: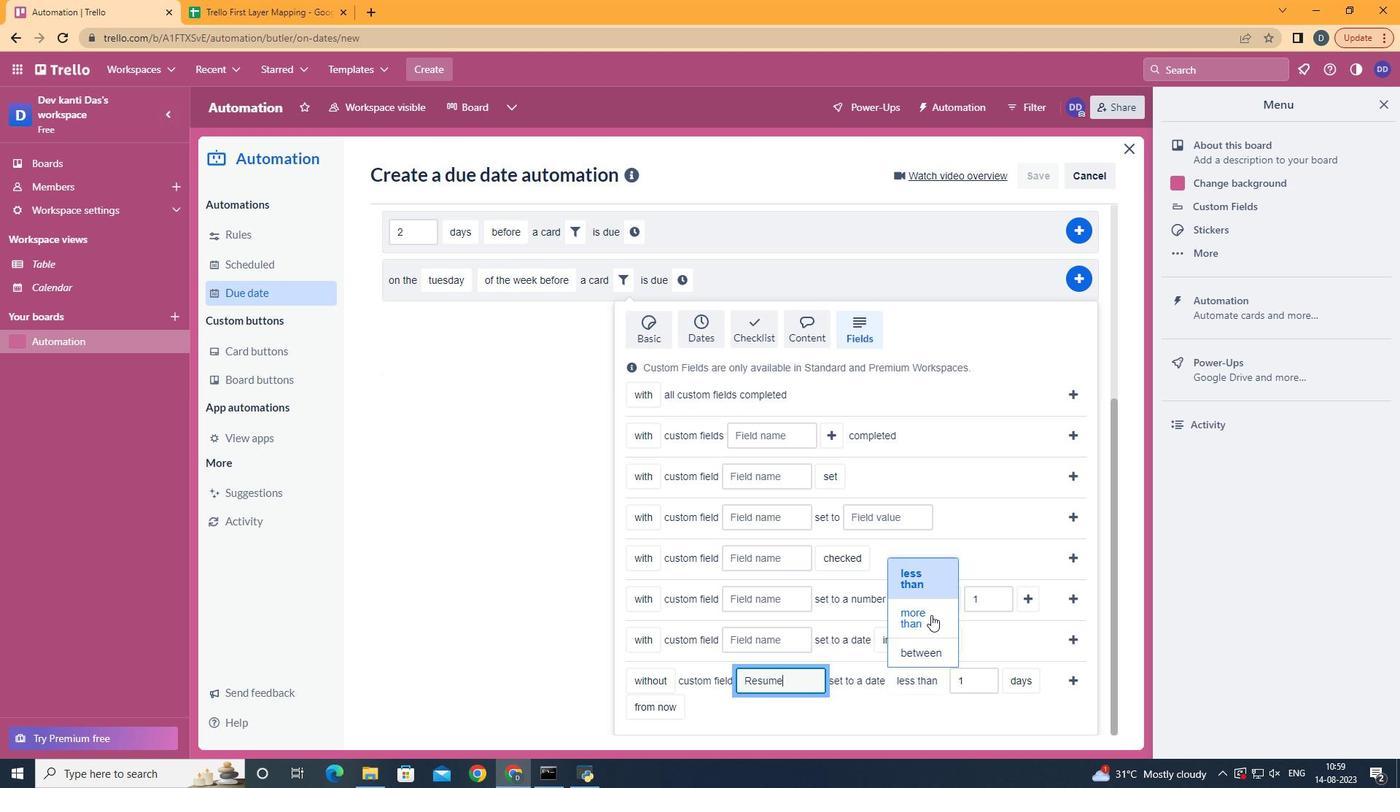 
Action: Mouse pressed left at (910, 610)
Screenshot: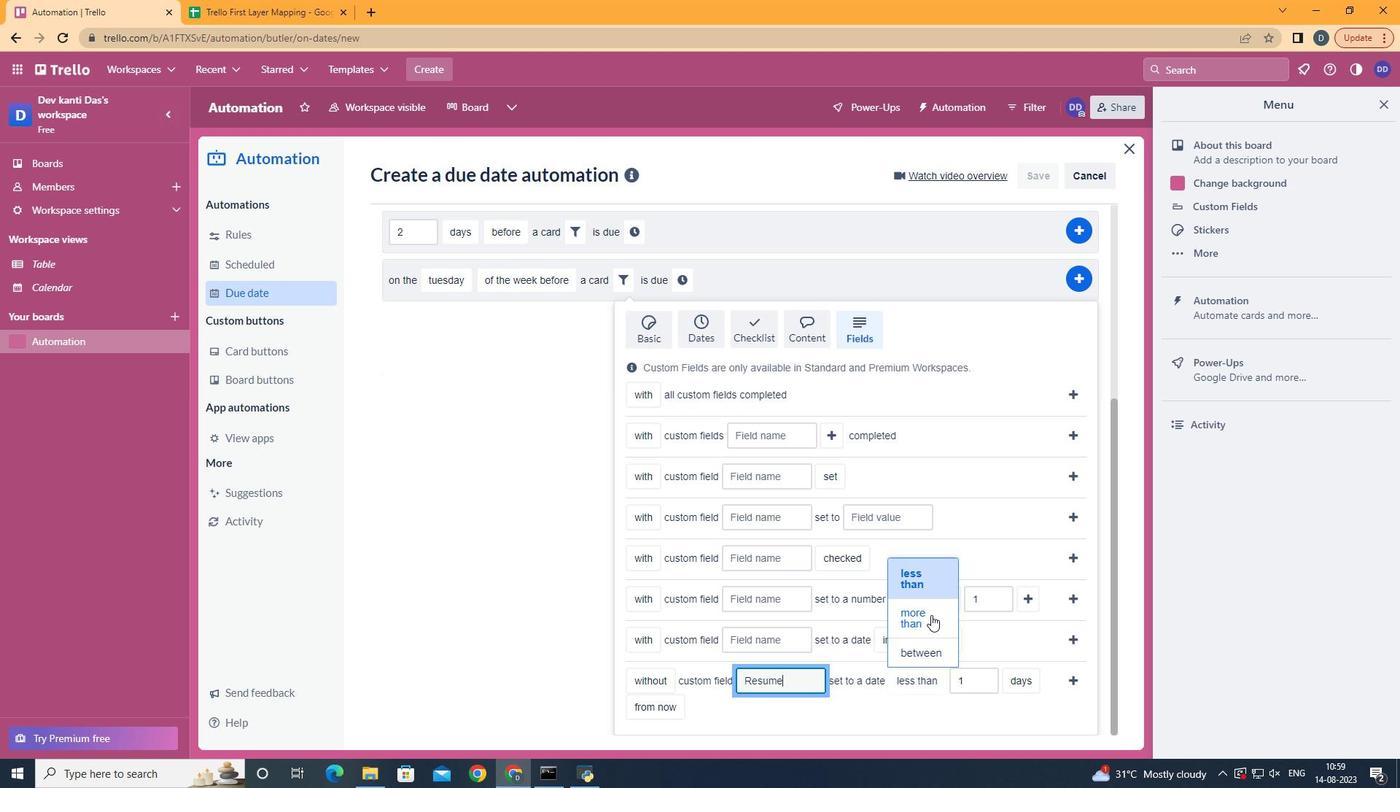 
Action: Mouse moved to (672, 668)
Screenshot: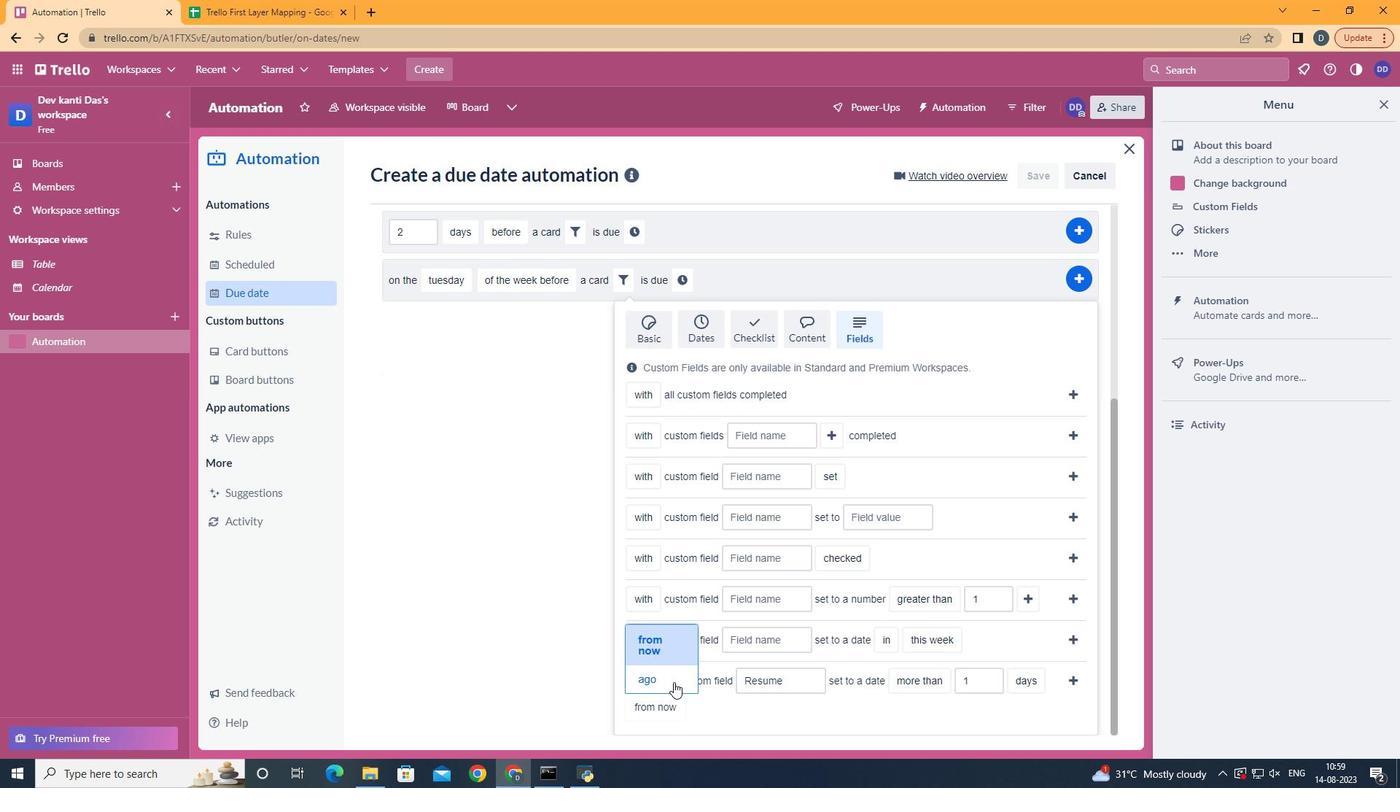 
Action: Mouse pressed left at (672, 668)
Screenshot: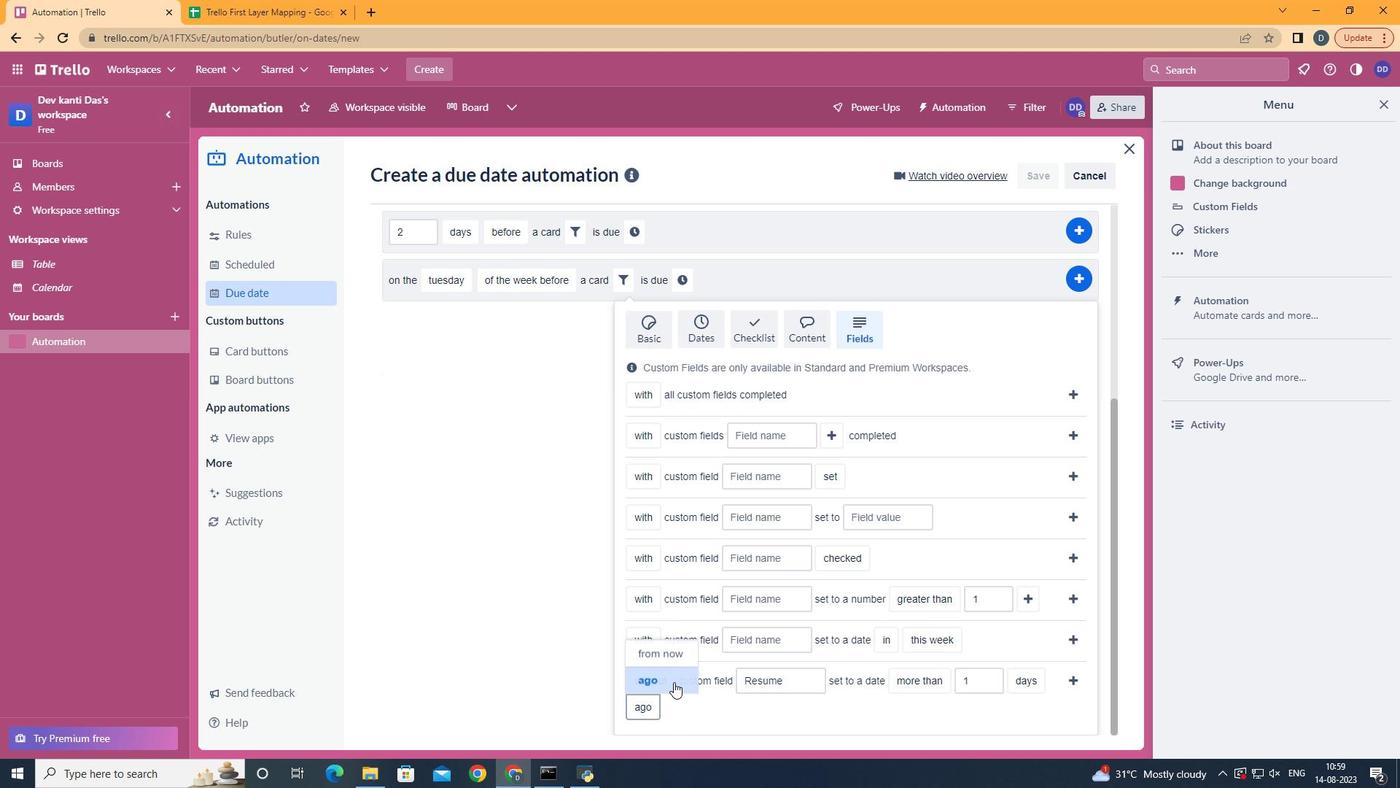 
Action: Mouse moved to (1039, 669)
Screenshot: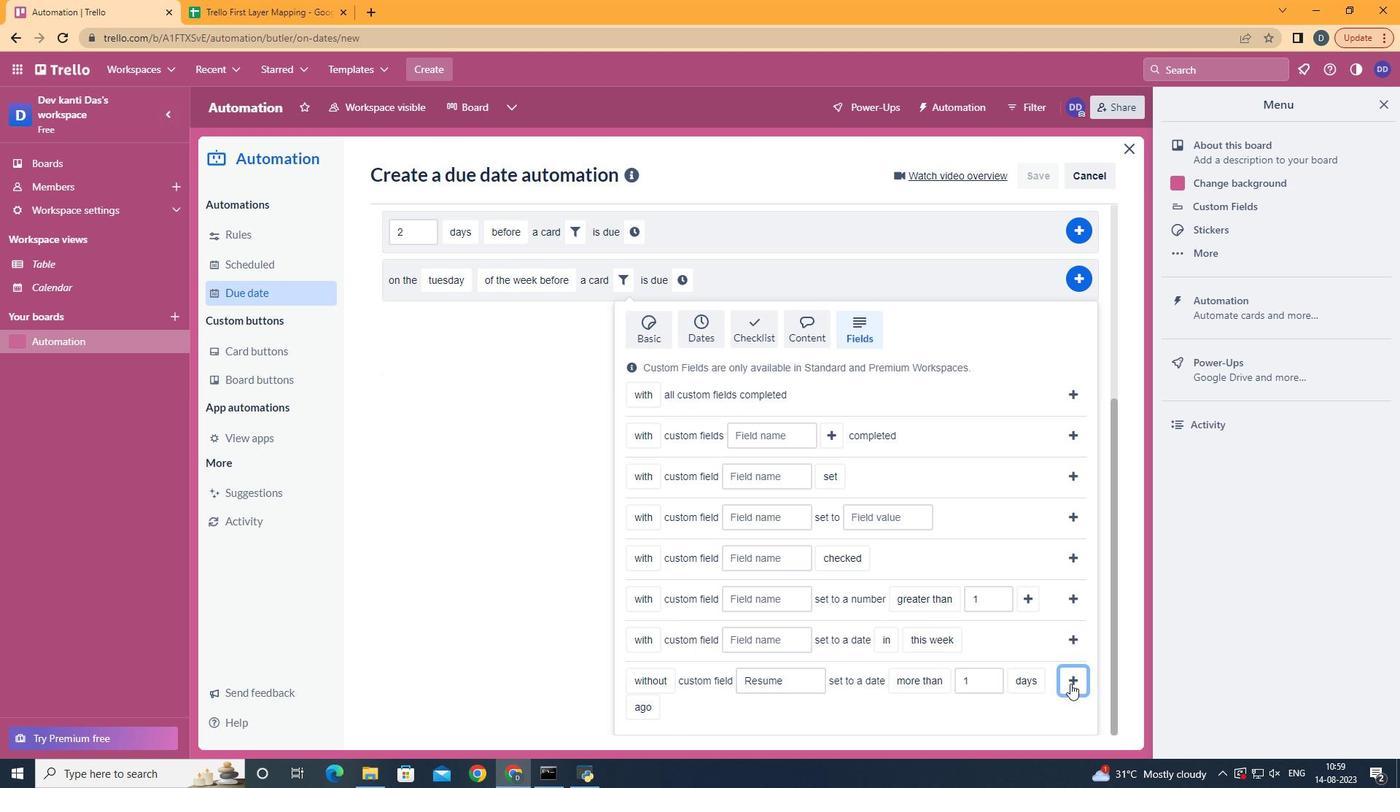 
Action: Mouse pressed left at (1039, 669)
Screenshot: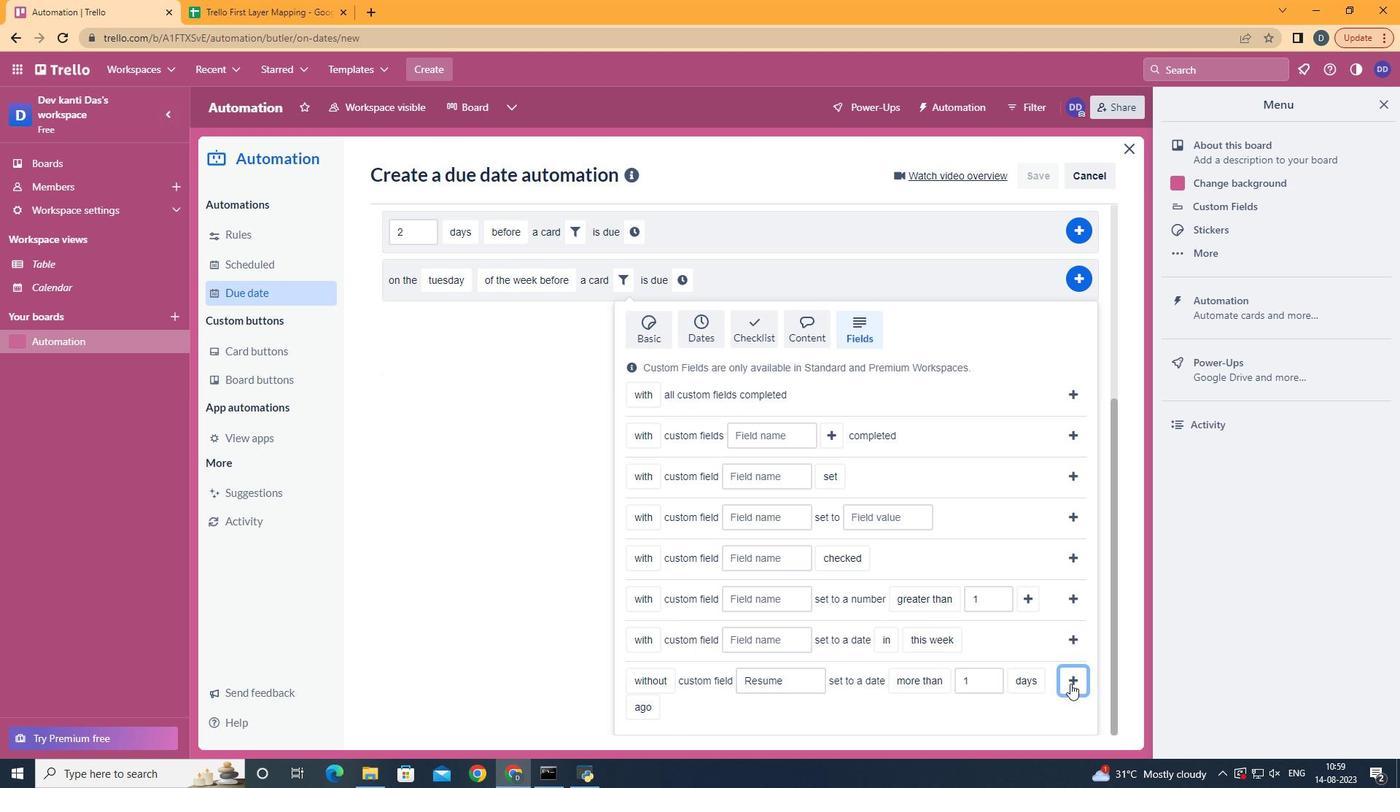 
Action: Mouse moved to (984, 582)
Screenshot: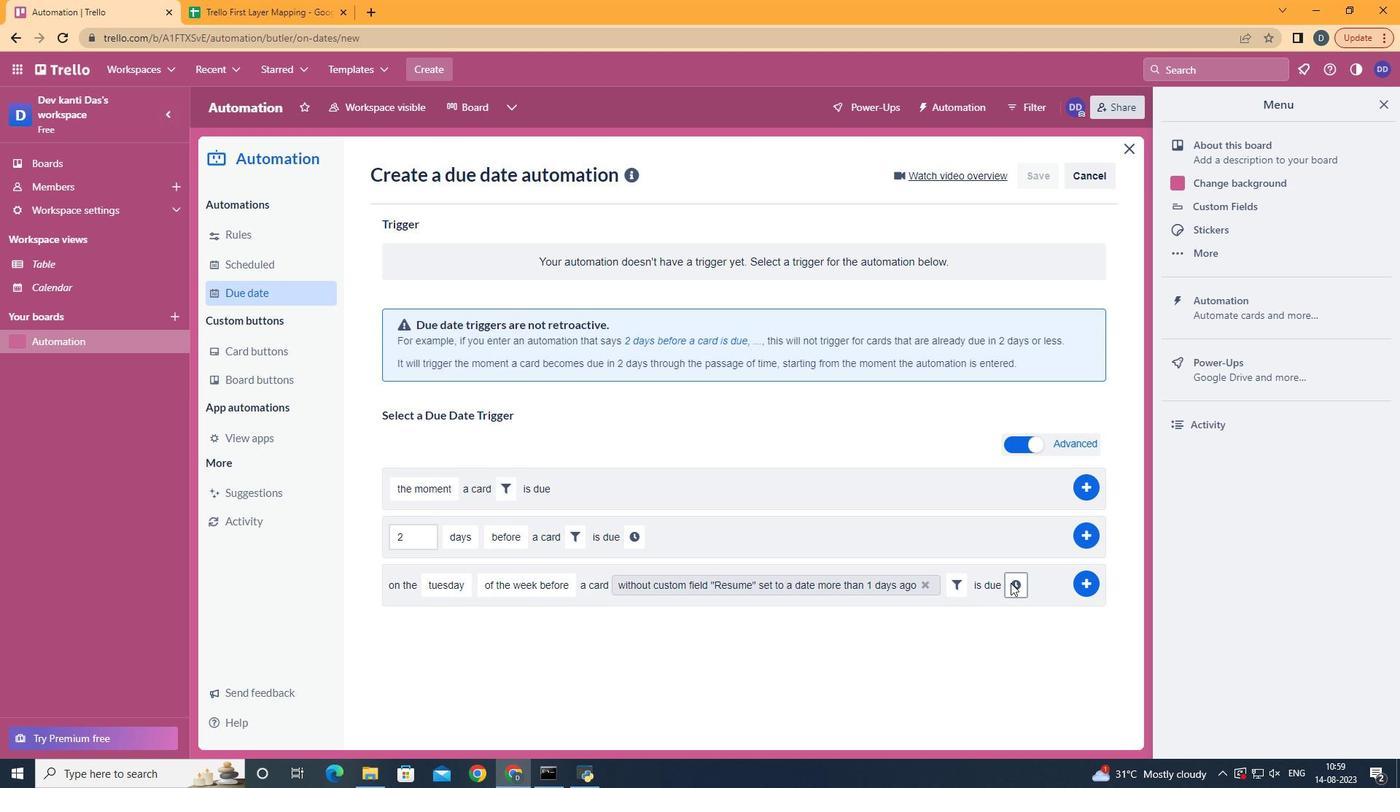 
Action: Mouse pressed left at (984, 582)
Screenshot: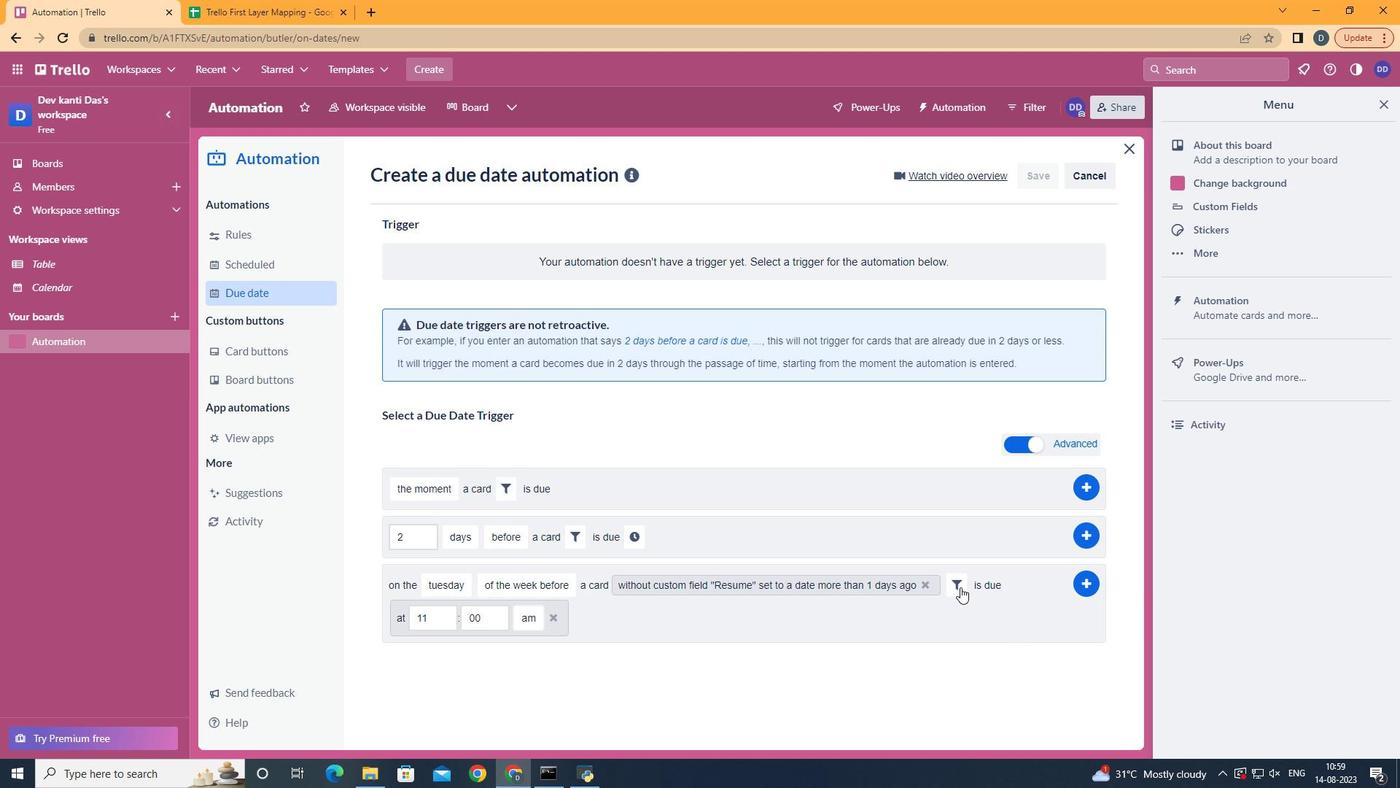 
Action: Mouse moved to (1044, 577)
Screenshot: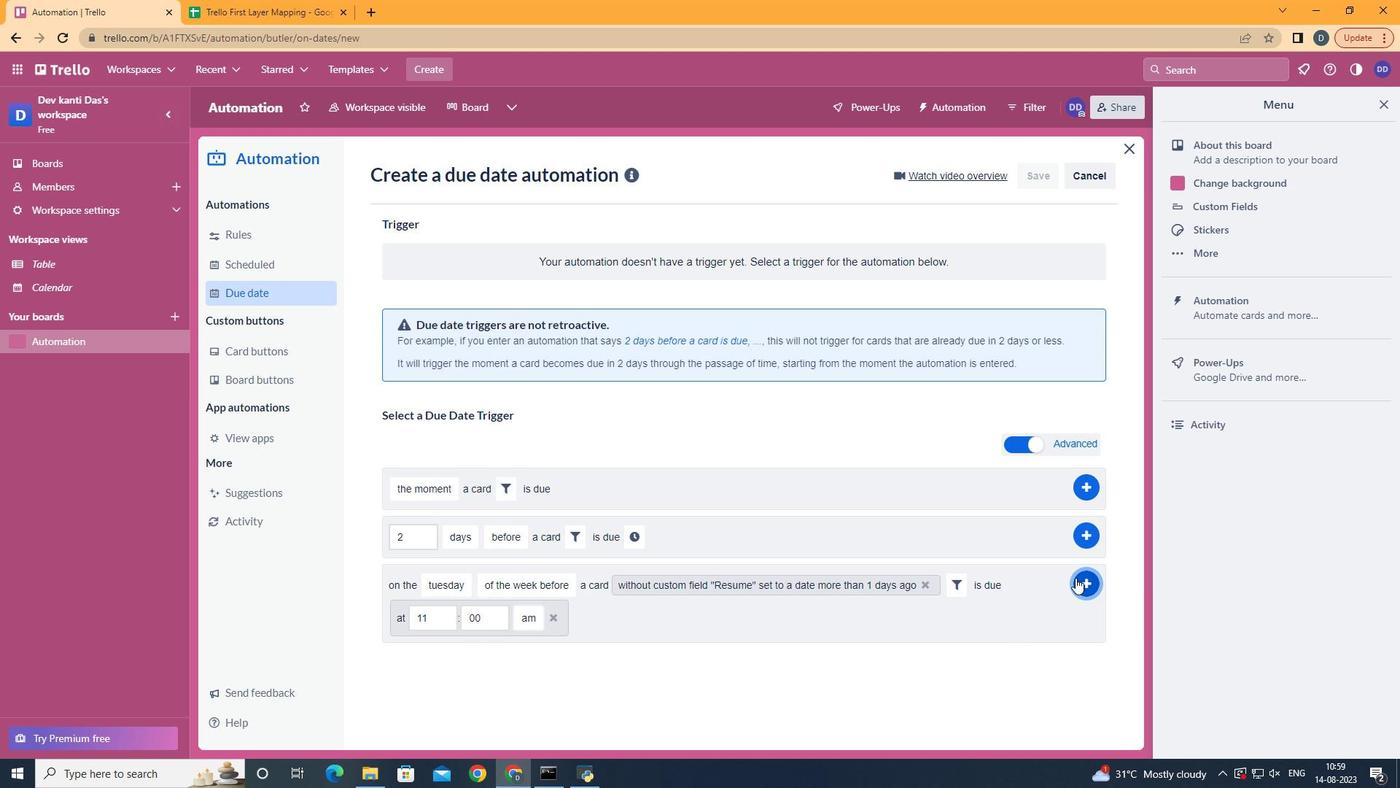 
Action: Mouse pressed left at (1044, 577)
Screenshot: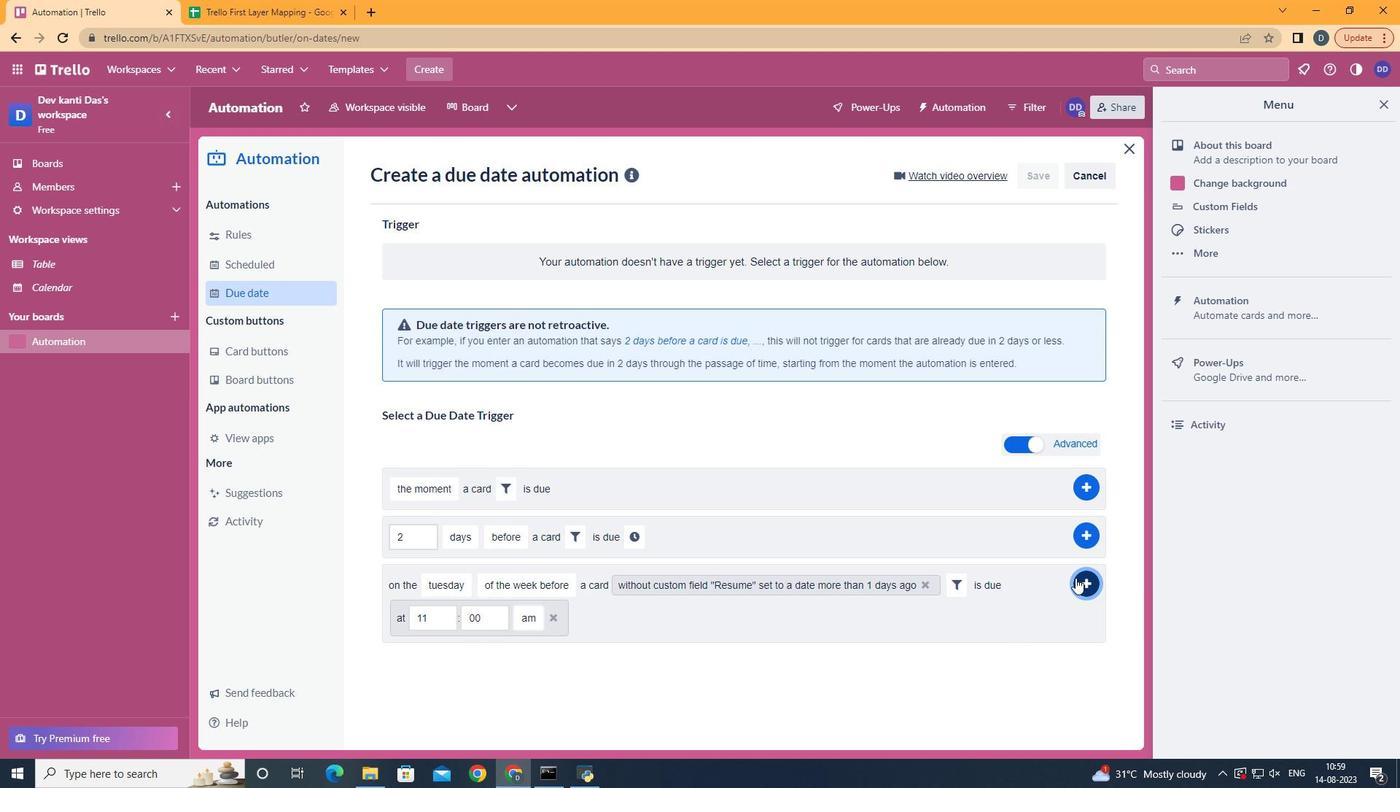 
